 Task: Find connections with filter location Saint-Lô with filter topic #newyearwith filter profile language Spanish with filter current company Blue Dart with filter school Mar Ivanios College, Thiruvananthapuram with filter industry Think Tanks with filter service category Search Engine Marketing (SEM) with filter keywords title Translator
Action: Mouse moved to (266, 205)
Screenshot: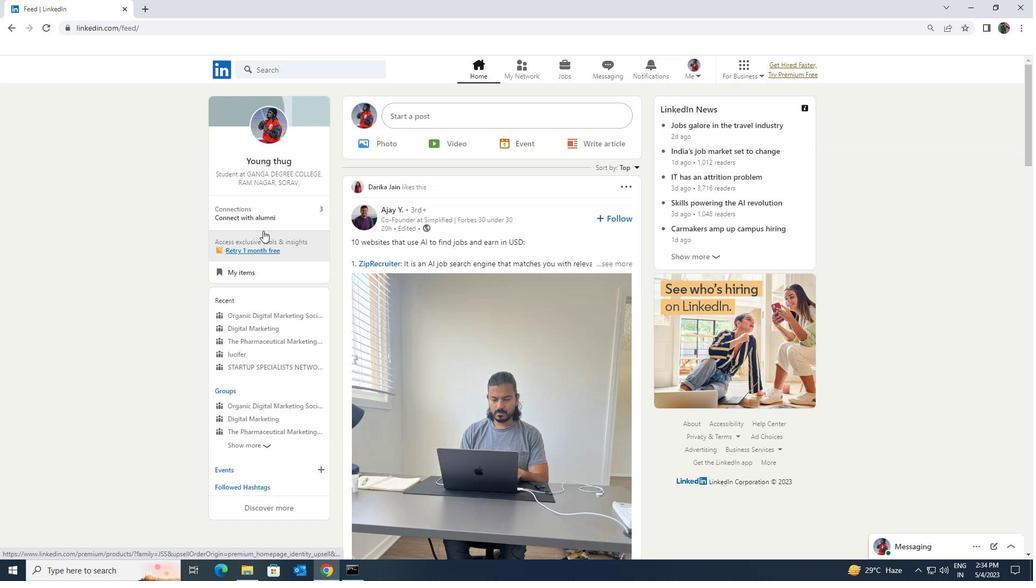
Action: Mouse pressed left at (266, 205)
Screenshot: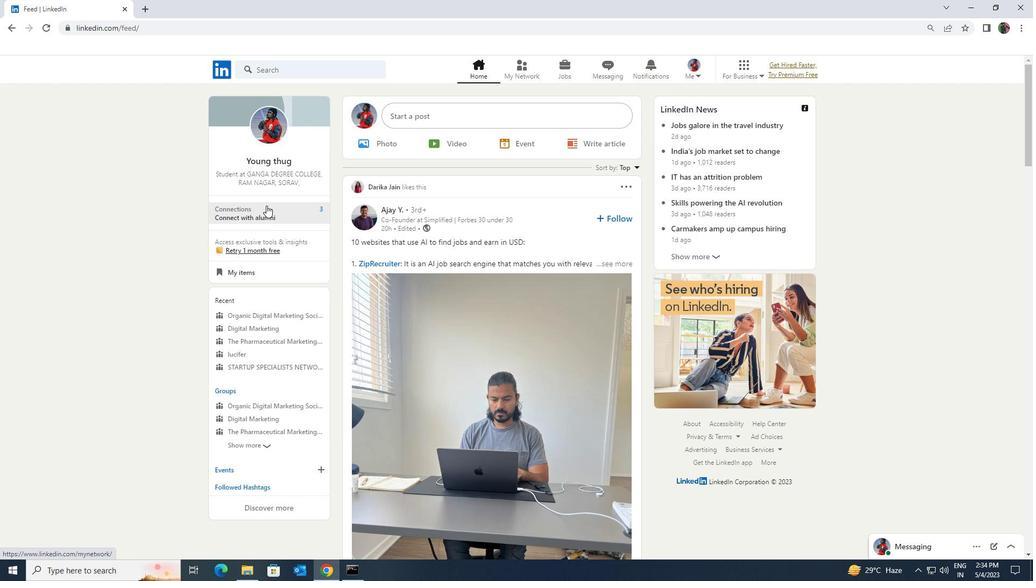 
Action: Mouse moved to (279, 131)
Screenshot: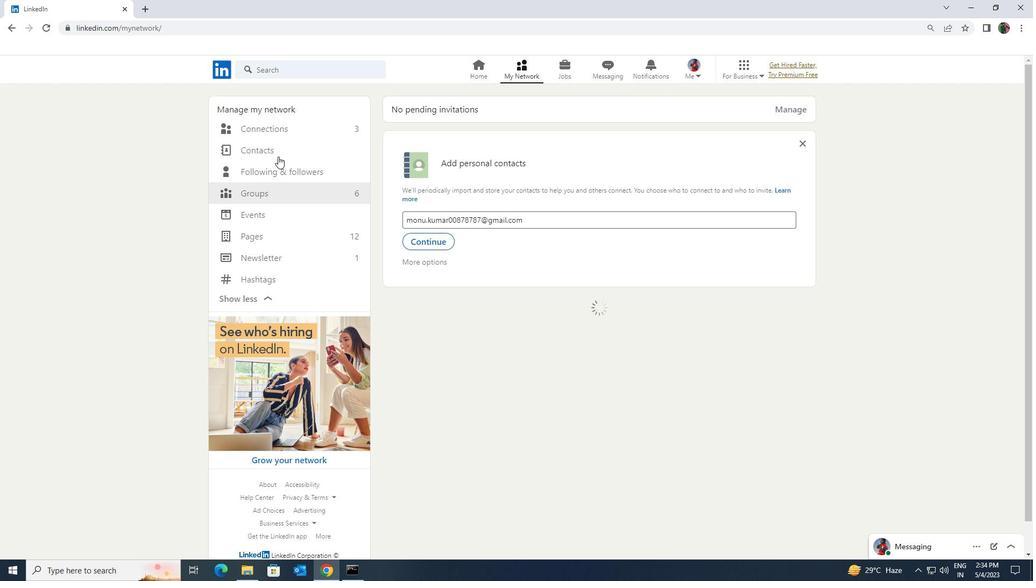
Action: Mouse pressed left at (279, 131)
Screenshot: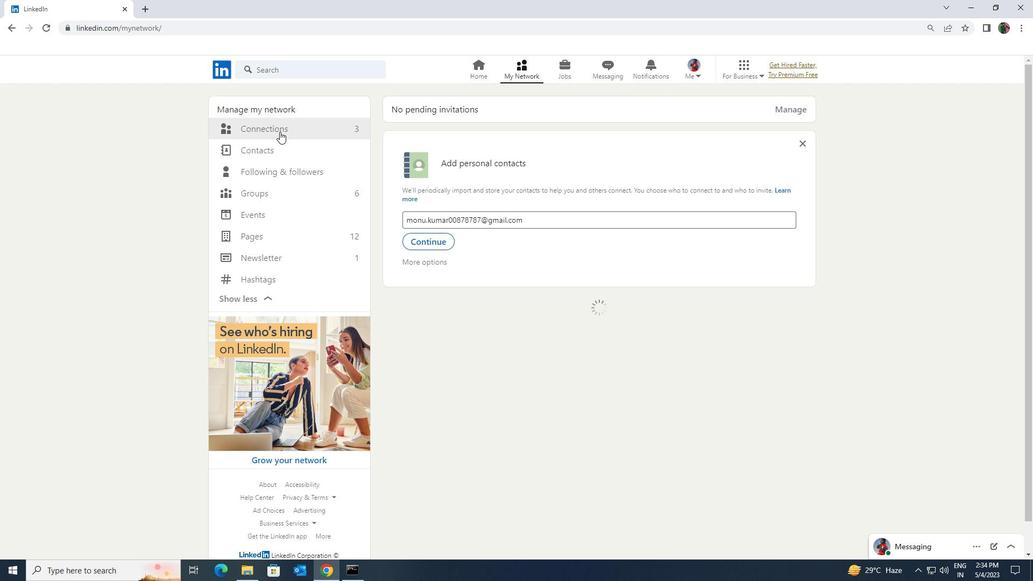 
Action: Mouse moved to (593, 129)
Screenshot: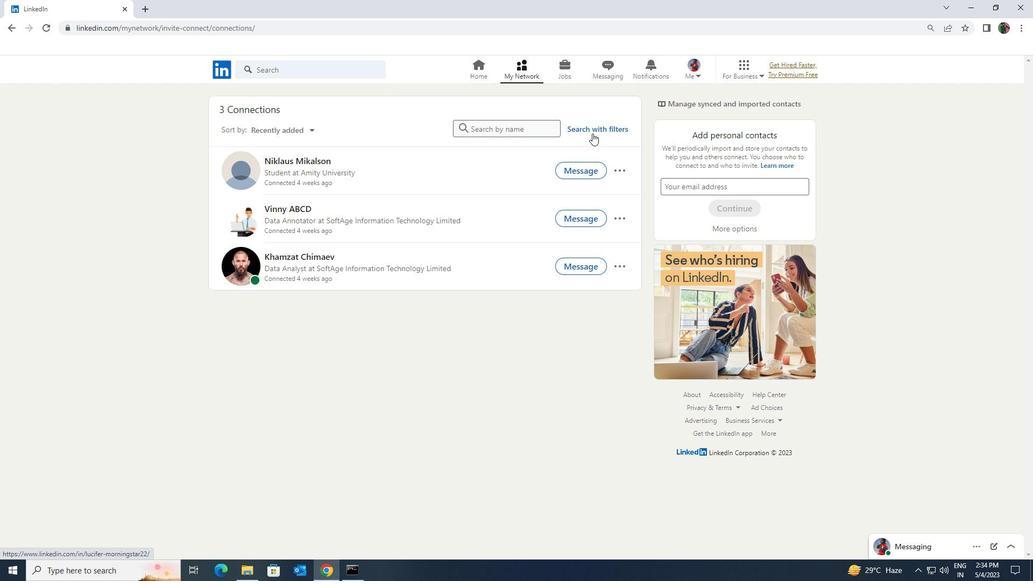 
Action: Mouse pressed left at (593, 129)
Screenshot: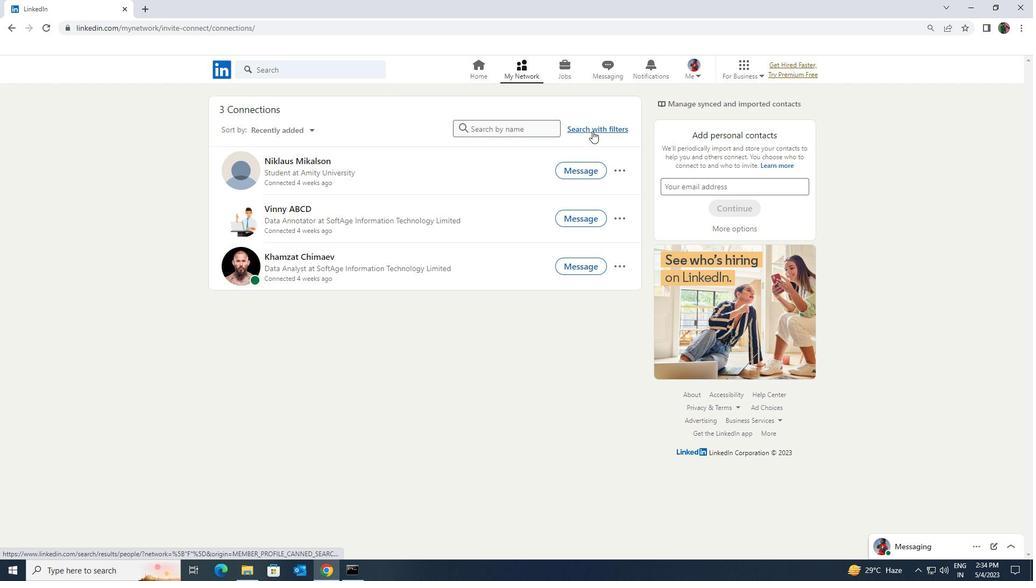 
Action: Mouse moved to (552, 100)
Screenshot: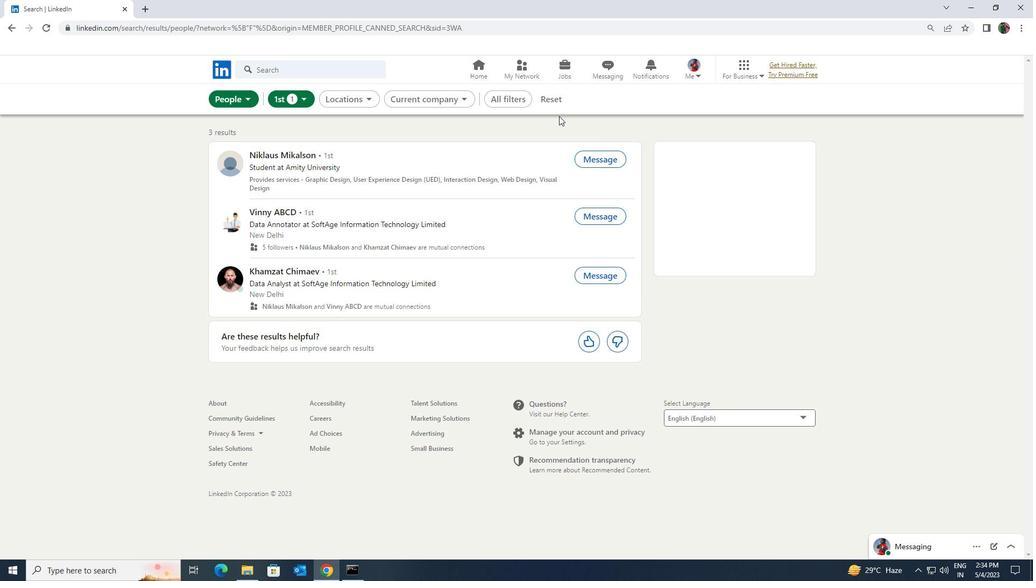 
Action: Mouse pressed left at (552, 100)
Screenshot: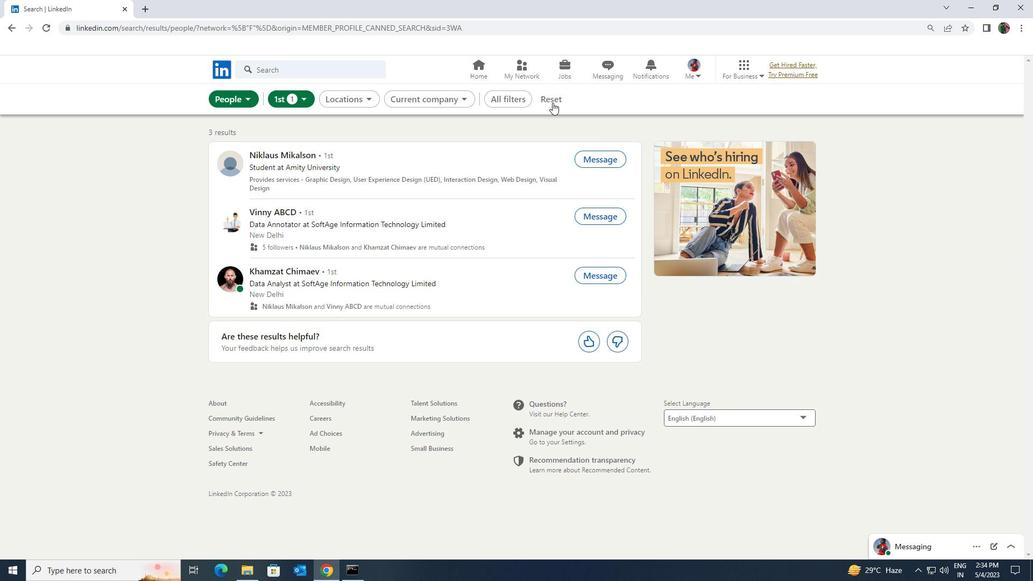 
Action: Mouse moved to (536, 97)
Screenshot: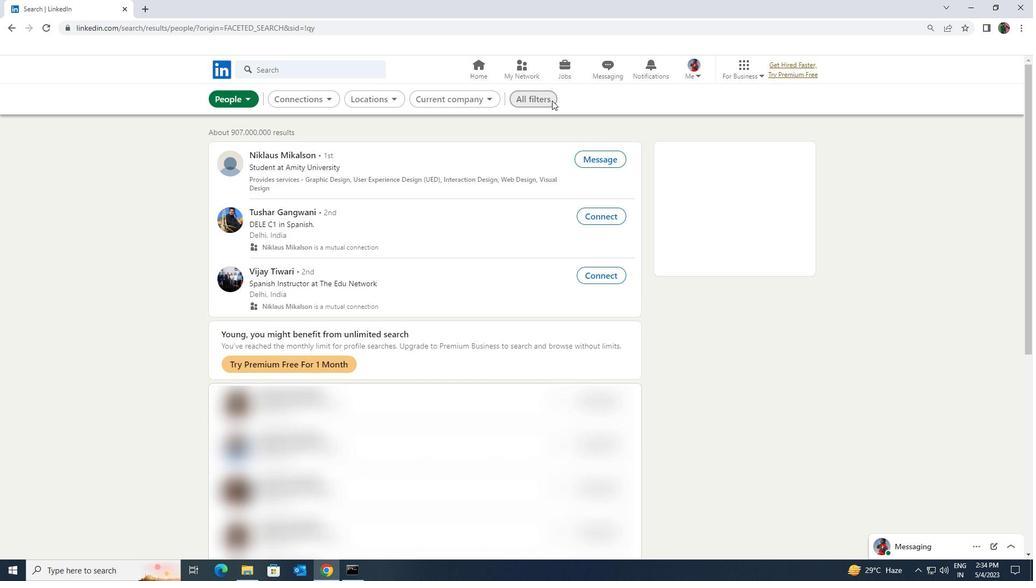 
Action: Mouse pressed left at (536, 97)
Screenshot: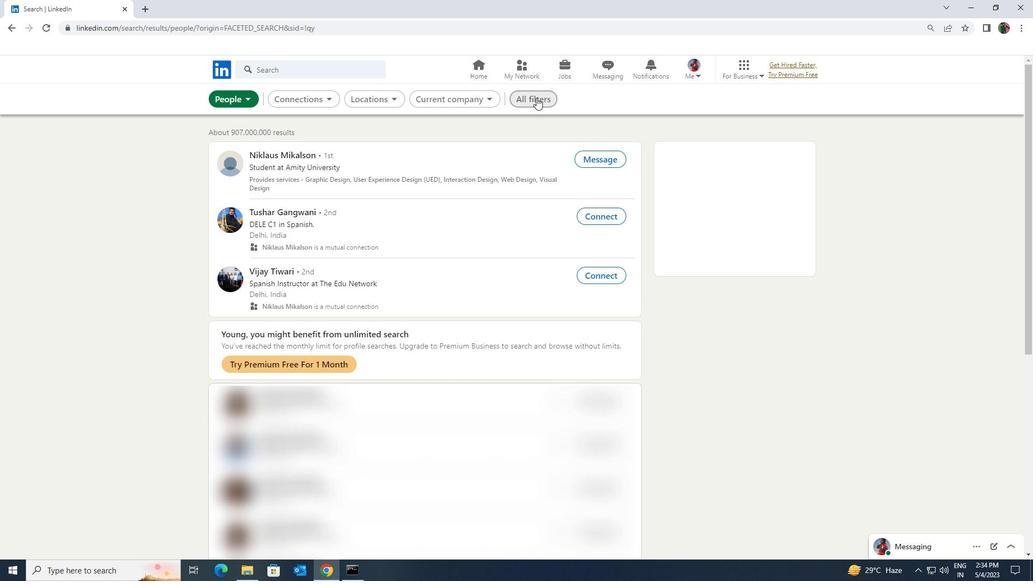 
Action: Mouse moved to (889, 430)
Screenshot: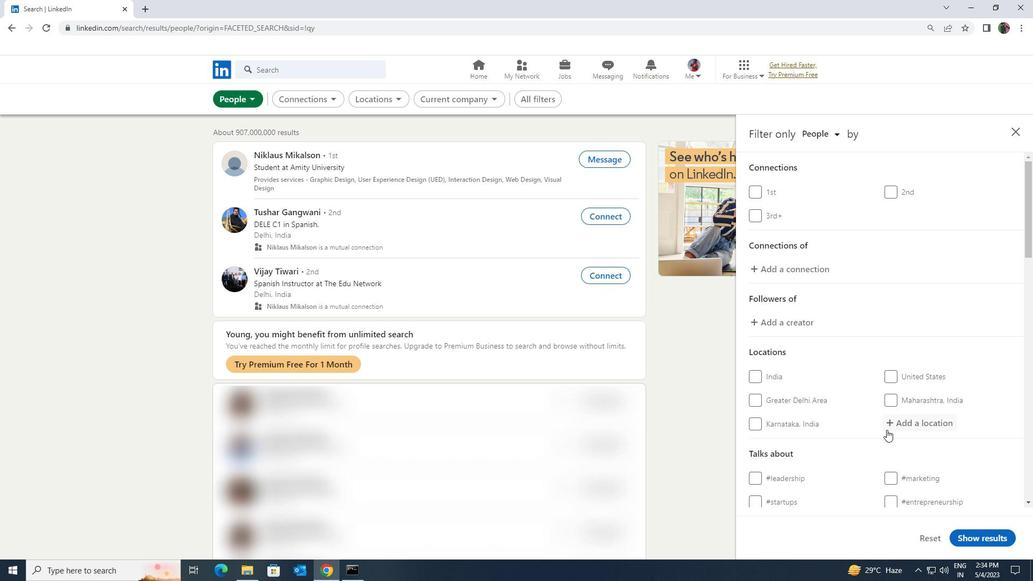 
Action: Mouse pressed left at (889, 430)
Screenshot: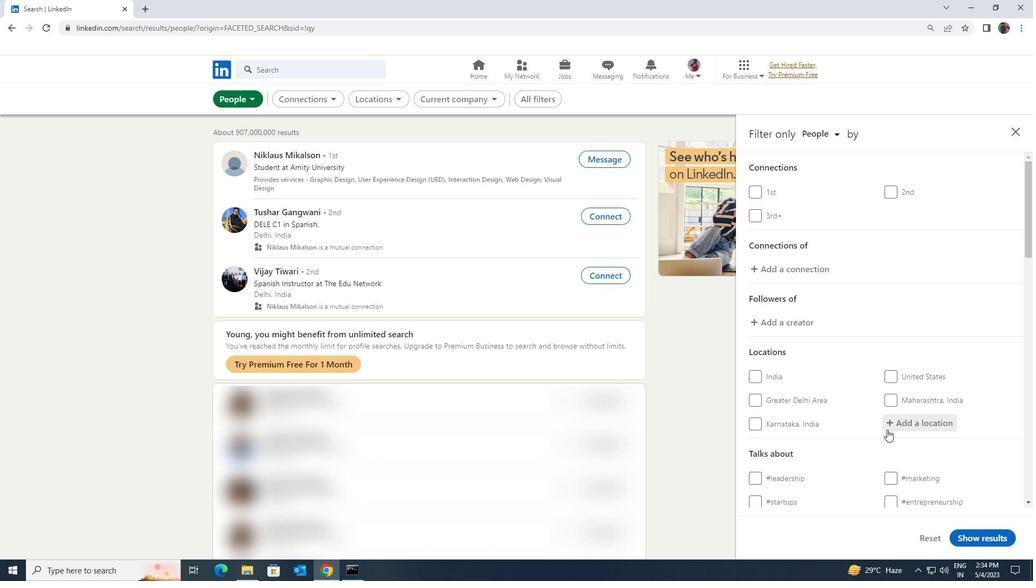 
Action: Mouse moved to (889, 430)
Screenshot: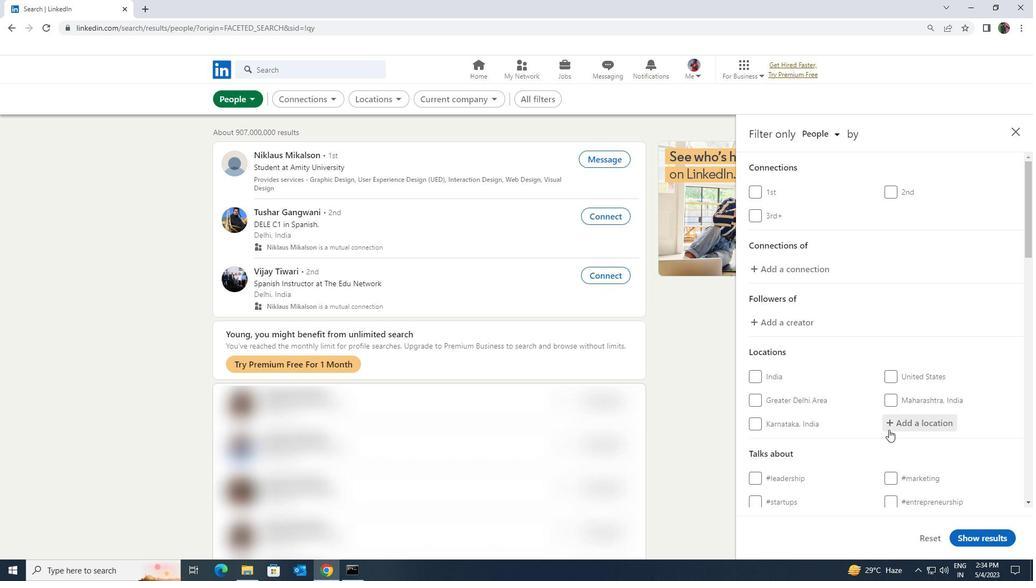 
Action: Key pressed <Key.shift>SAINT<Key.space><Key.shift>LO
Screenshot: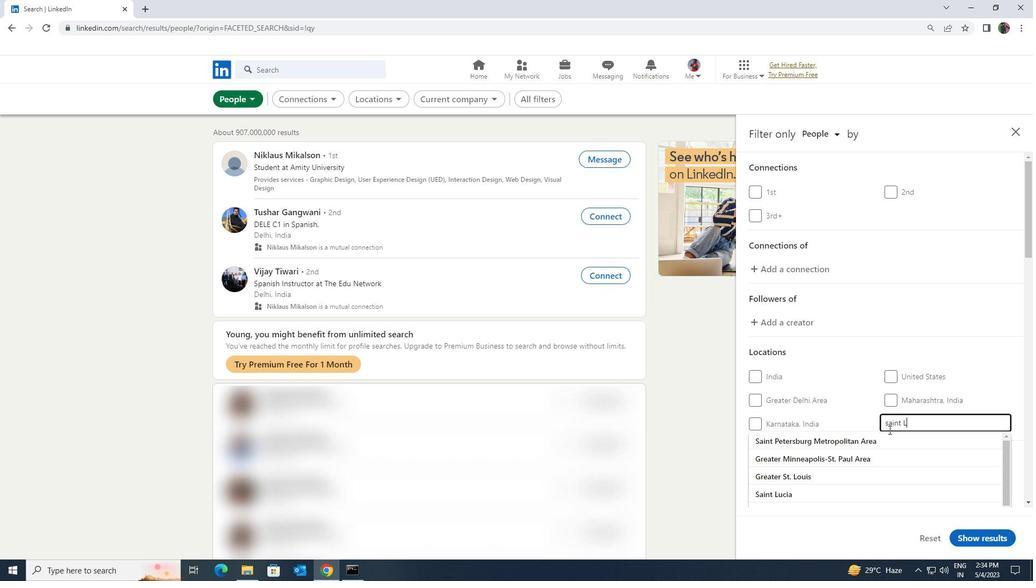 
Action: Mouse moved to (882, 447)
Screenshot: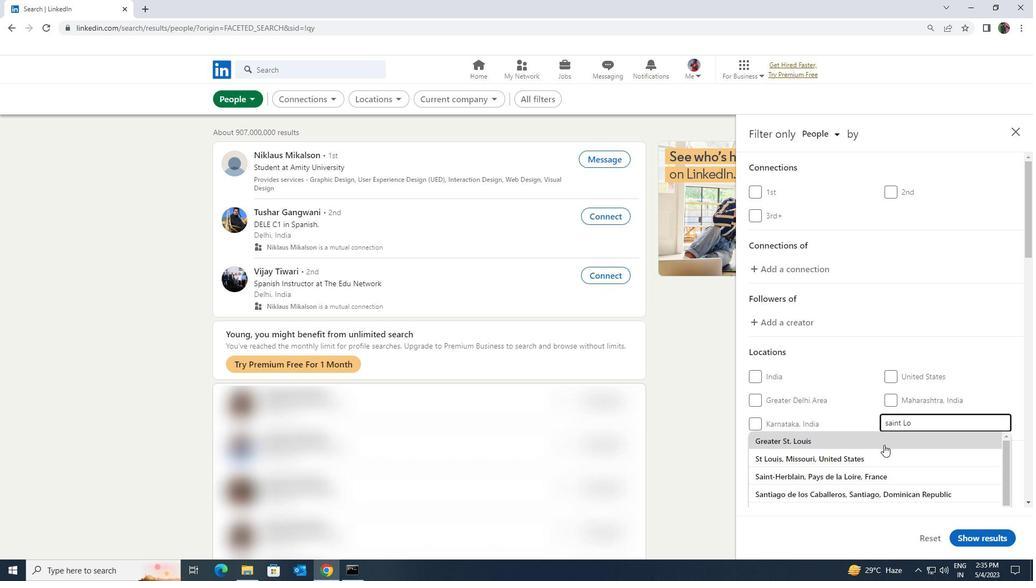 
Action: Mouse pressed left at (882, 447)
Screenshot: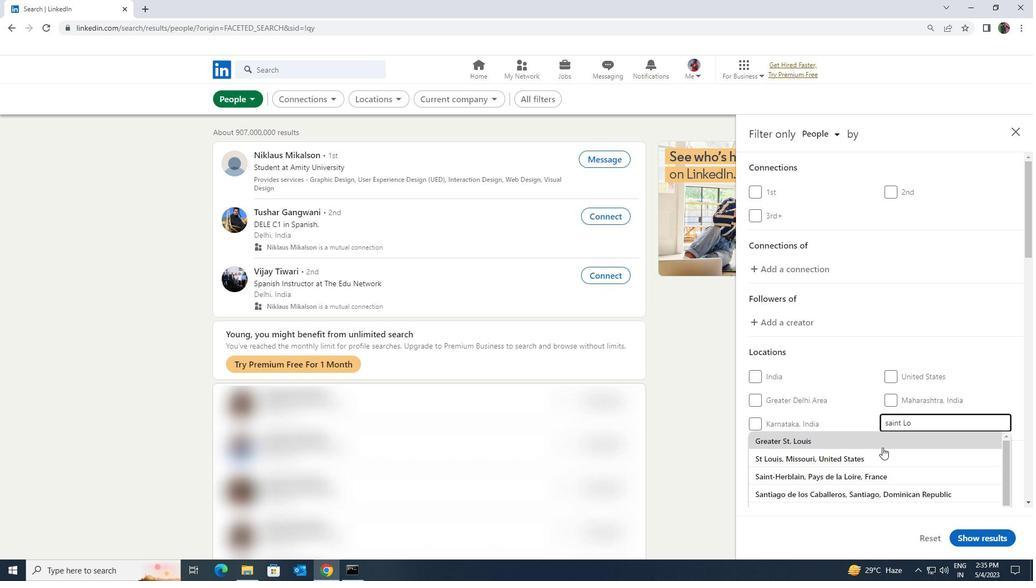 
Action: Mouse moved to (882, 446)
Screenshot: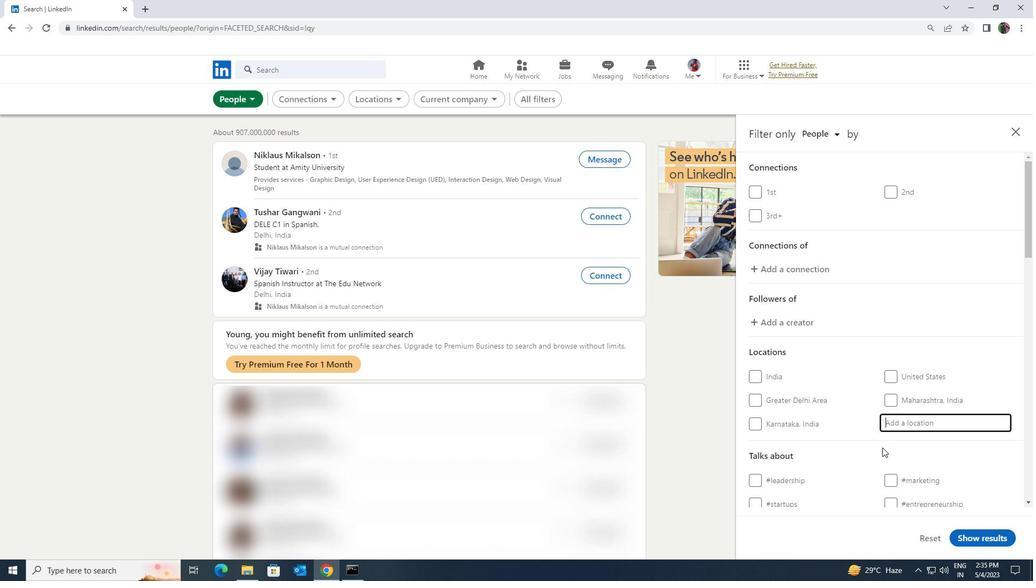 
Action: Mouse scrolled (882, 446) with delta (0, 0)
Screenshot: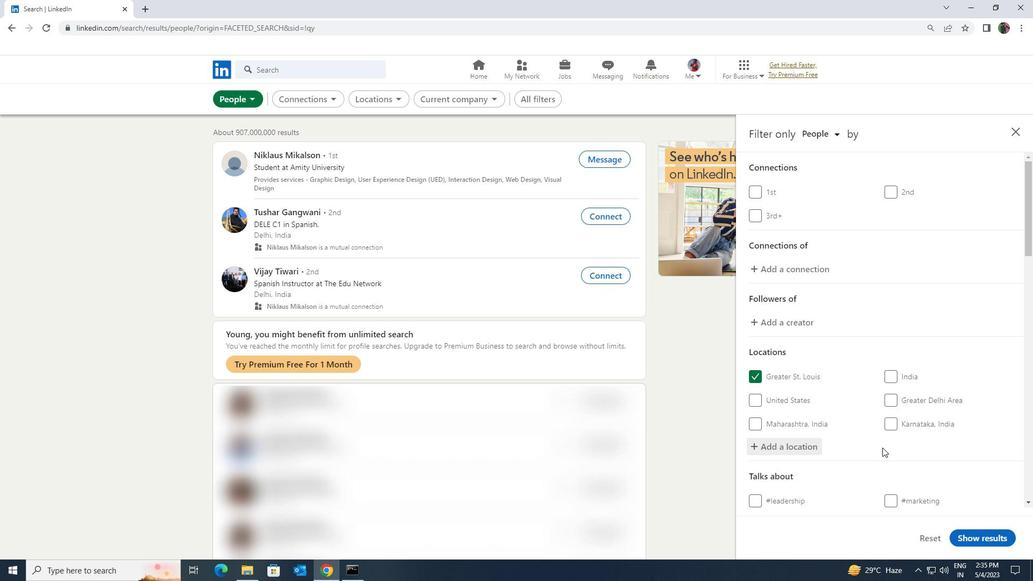 
Action: Mouse scrolled (882, 446) with delta (0, 0)
Screenshot: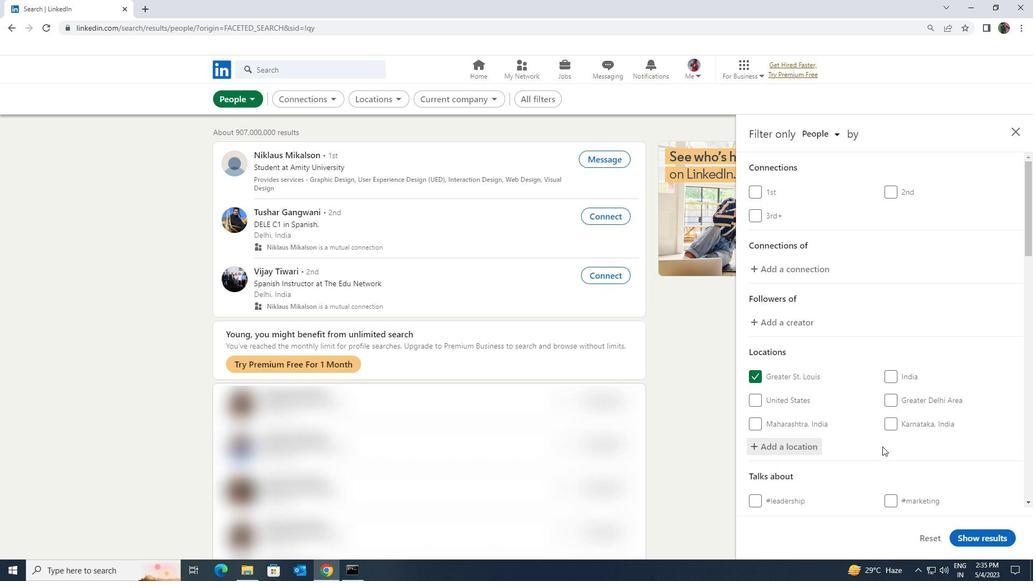 
Action: Mouse moved to (892, 434)
Screenshot: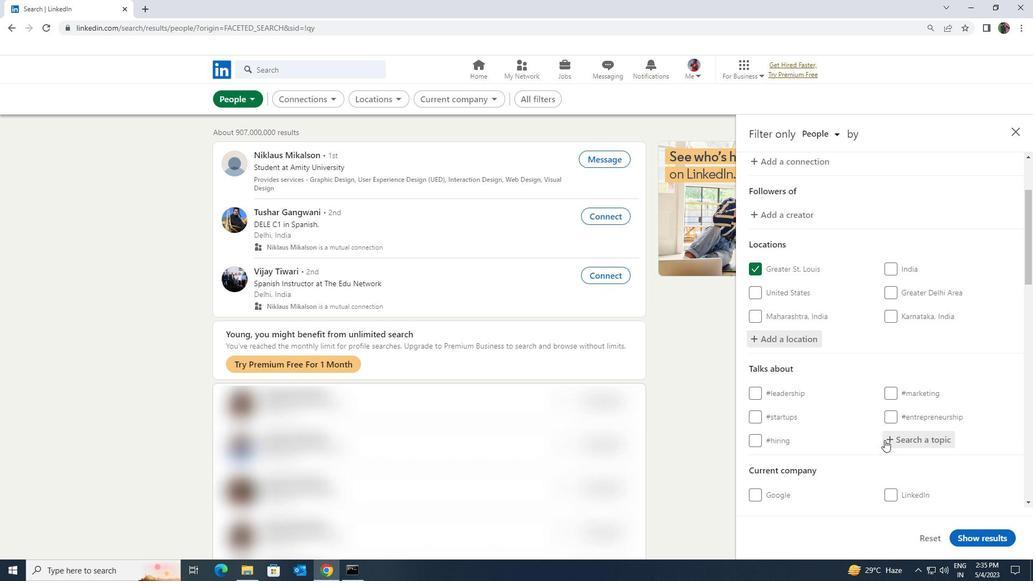 
Action: Mouse pressed left at (892, 434)
Screenshot: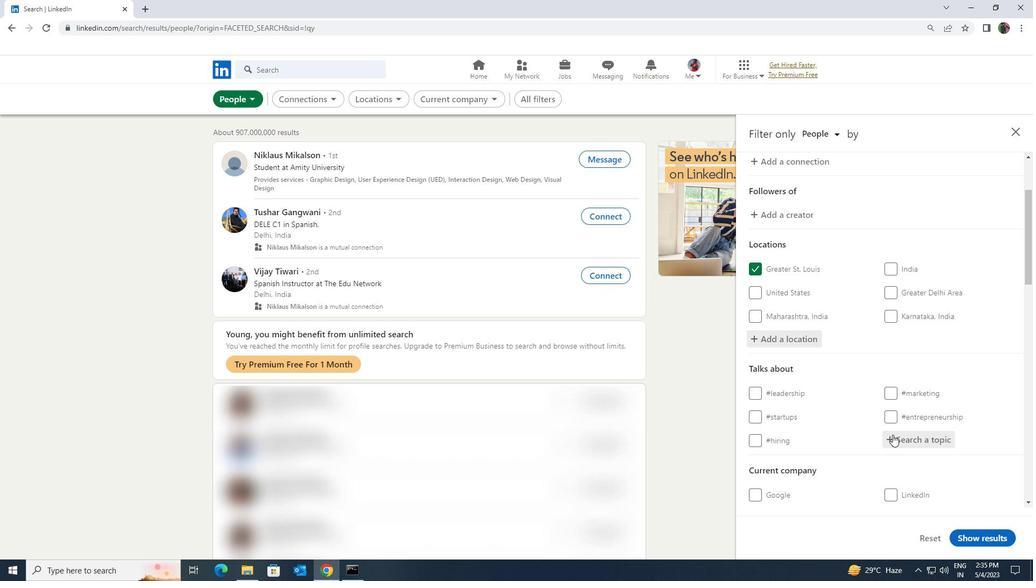 
Action: Key pressed <Key.shift>NEWYEAR
Screenshot: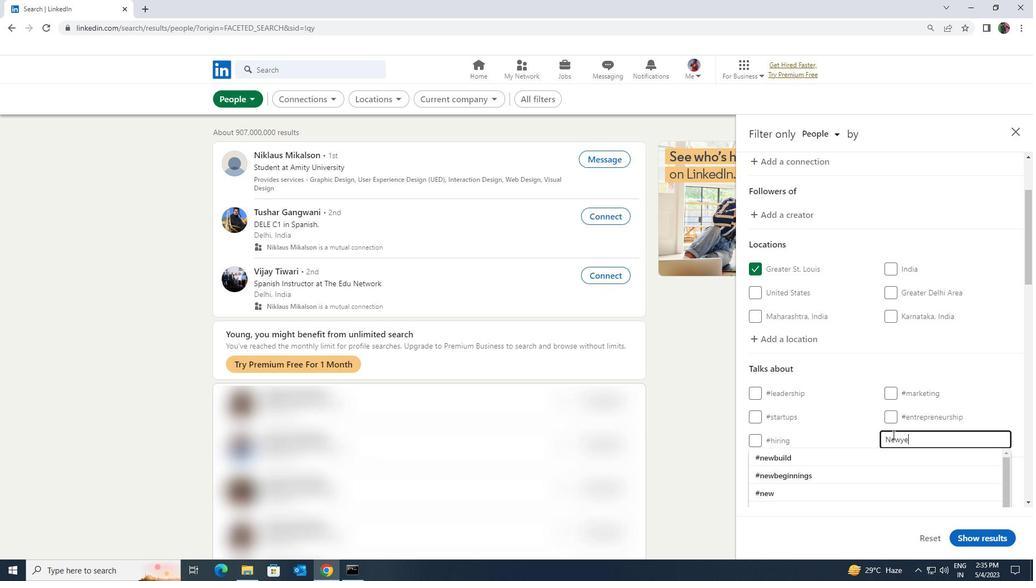 
Action: Mouse moved to (871, 467)
Screenshot: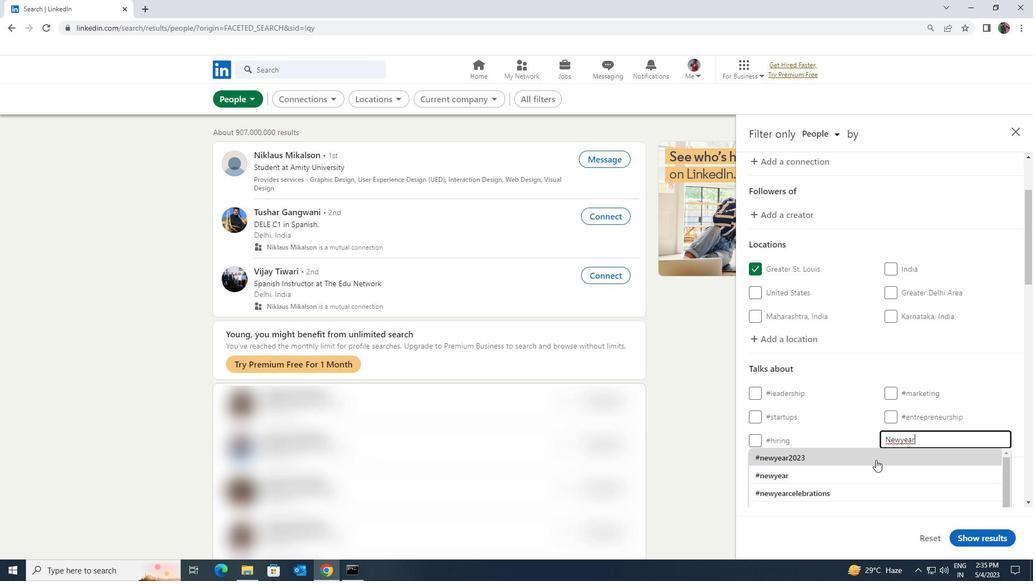 
Action: Mouse pressed left at (871, 467)
Screenshot: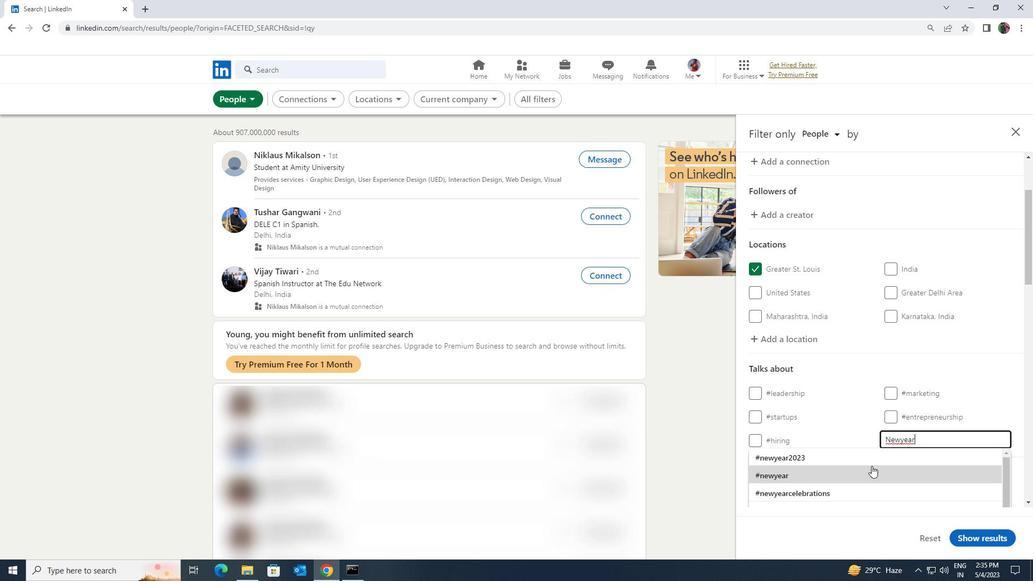 
Action: Mouse scrolled (871, 466) with delta (0, 0)
Screenshot: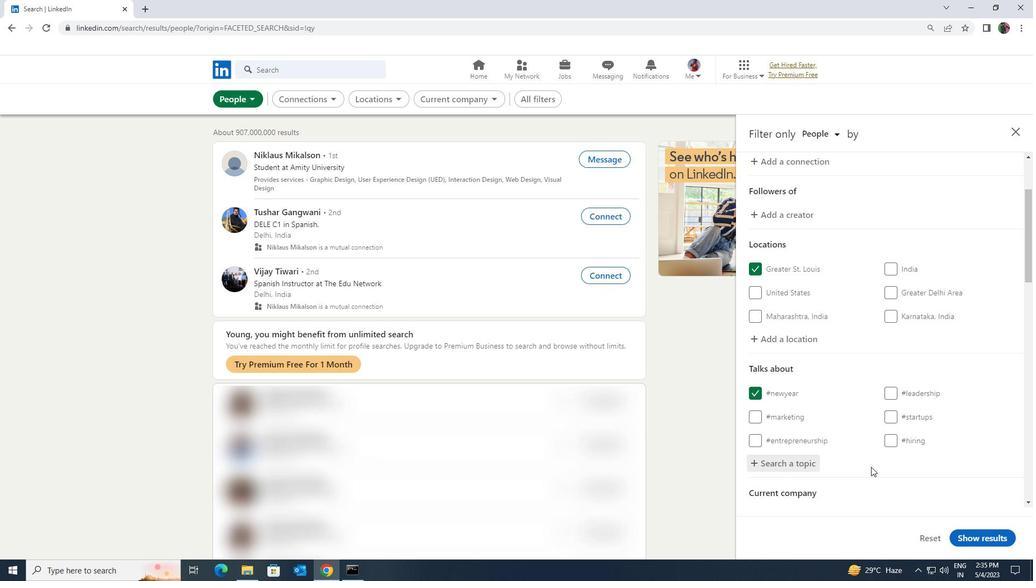 
Action: Mouse scrolled (871, 466) with delta (0, 0)
Screenshot: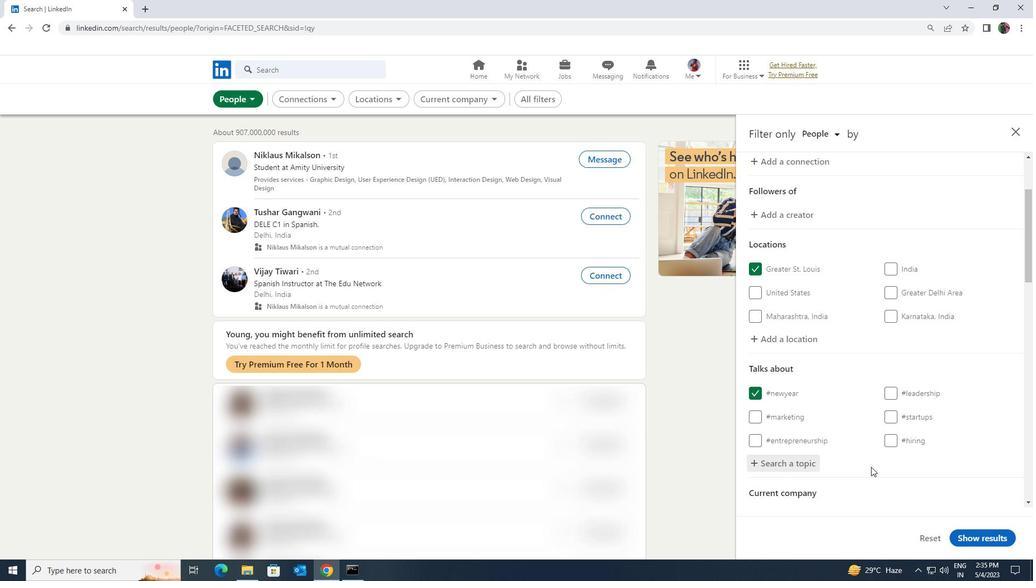 
Action: Mouse scrolled (871, 466) with delta (0, 0)
Screenshot: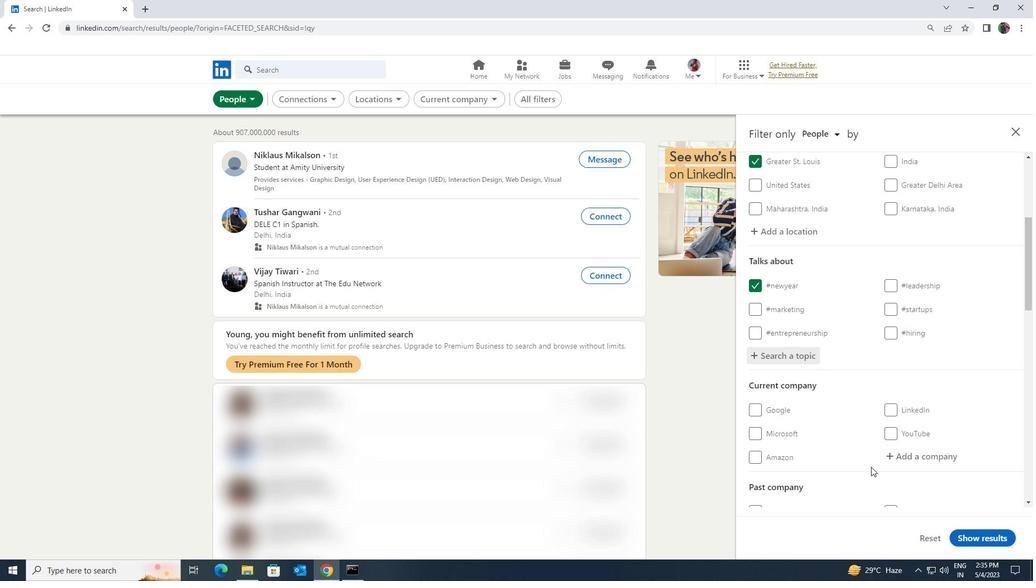
Action: Mouse scrolled (871, 466) with delta (0, 0)
Screenshot: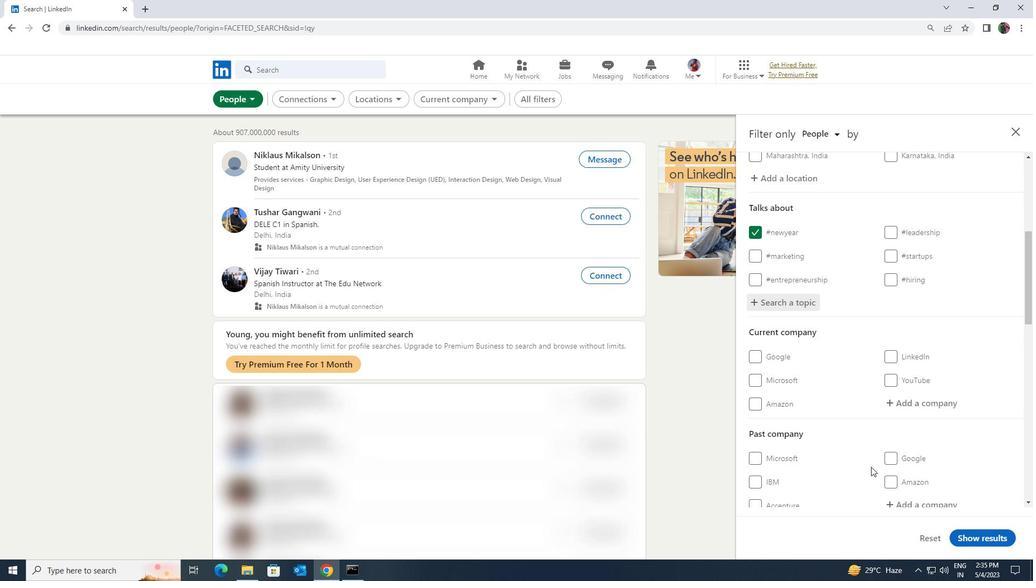 
Action: Mouse scrolled (871, 466) with delta (0, 0)
Screenshot: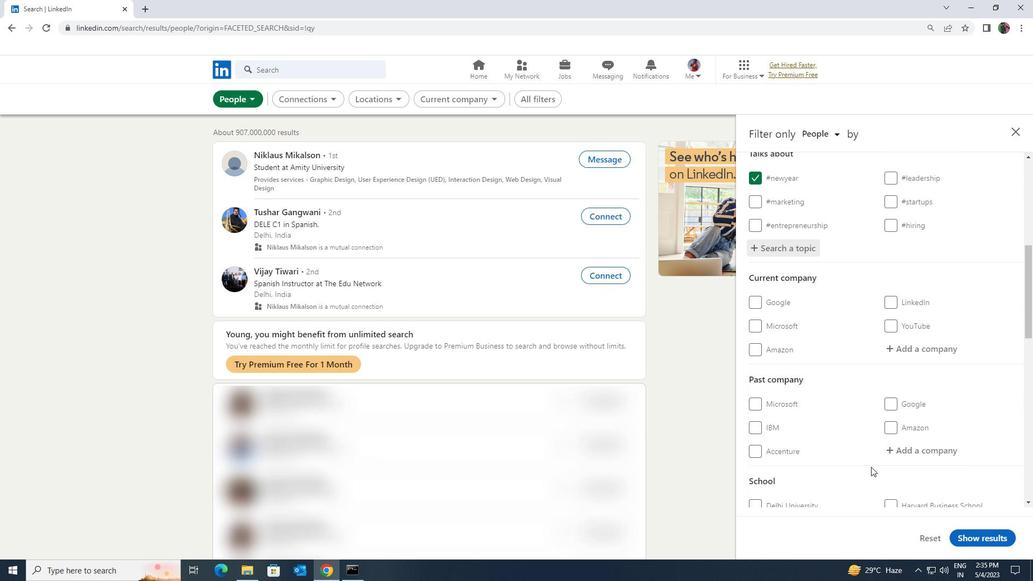 
Action: Mouse scrolled (871, 466) with delta (0, 0)
Screenshot: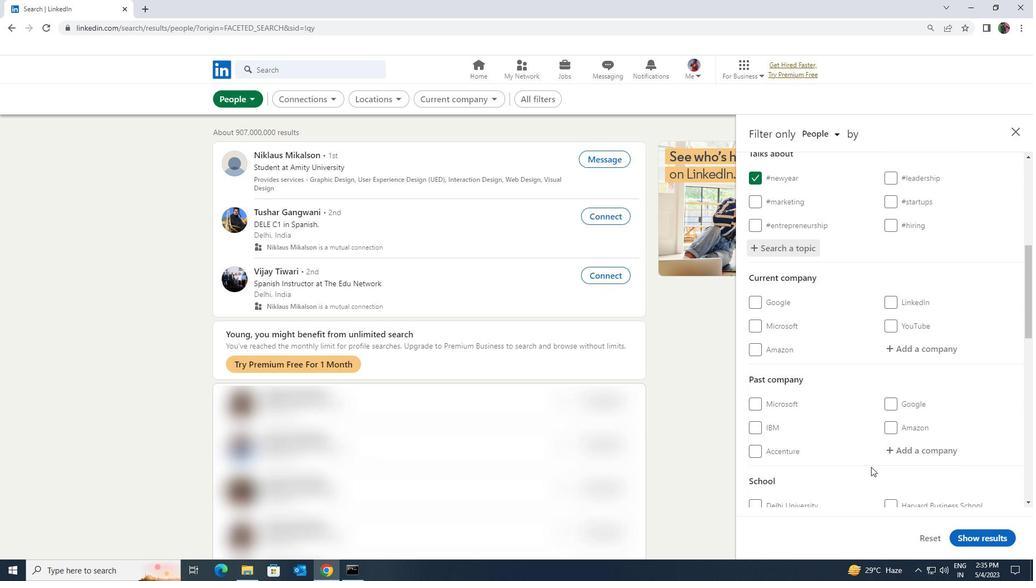 
Action: Mouse scrolled (871, 466) with delta (0, 0)
Screenshot: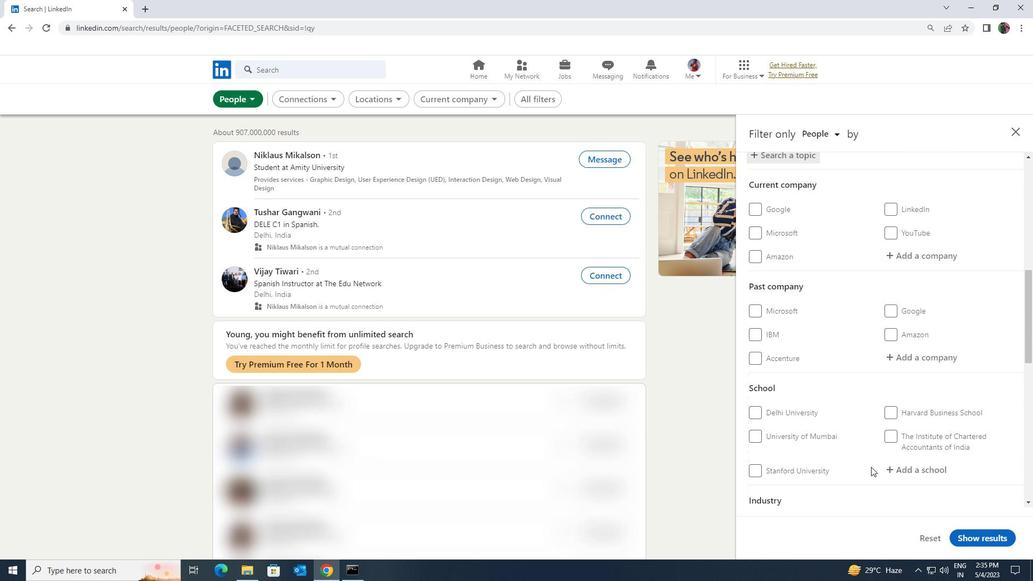 
Action: Mouse scrolled (871, 466) with delta (0, 0)
Screenshot: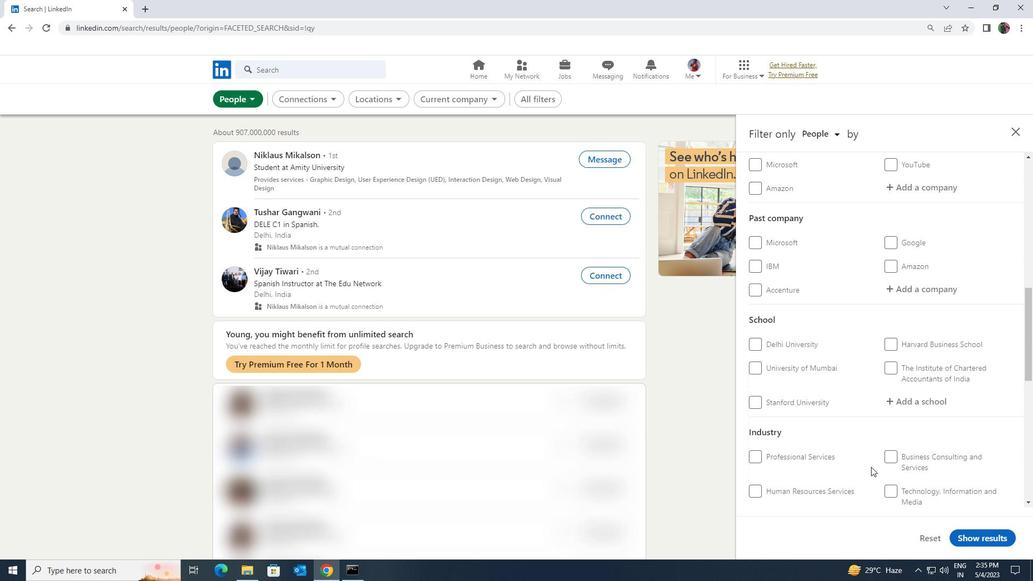 
Action: Mouse scrolled (871, 466) with delta (0, 0)
Screenshot: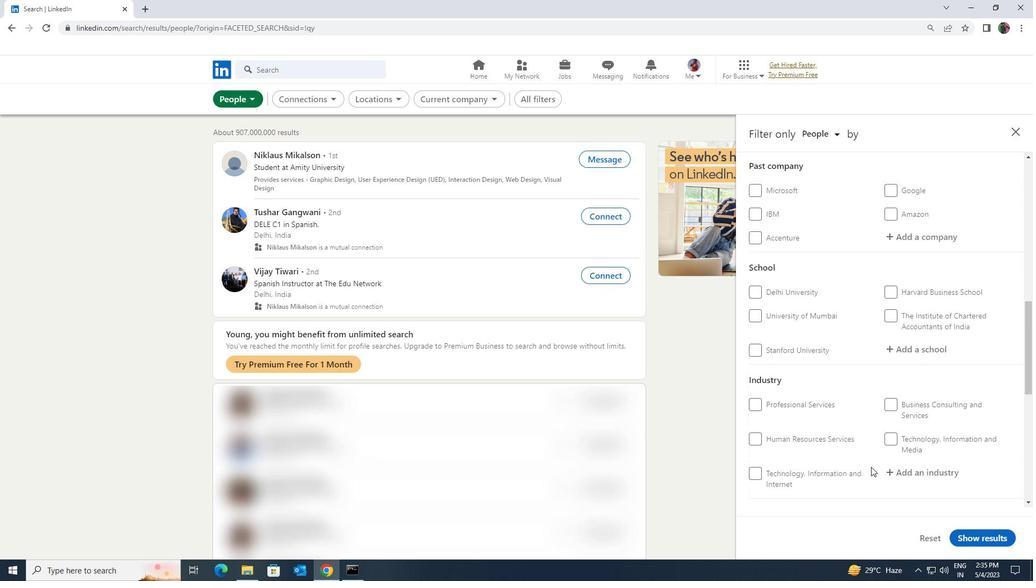 
Action: Mouse scrolled (871, 466) with delta (0, 0)
Screenshot: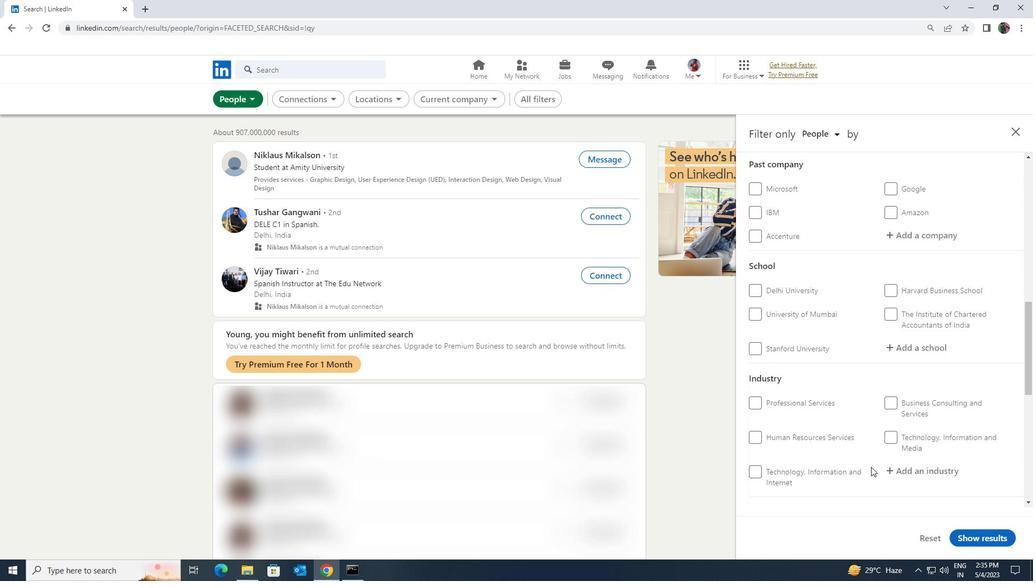
Action: Mouse scrolled (871, 466) with delta (0, 0)
Screenshot: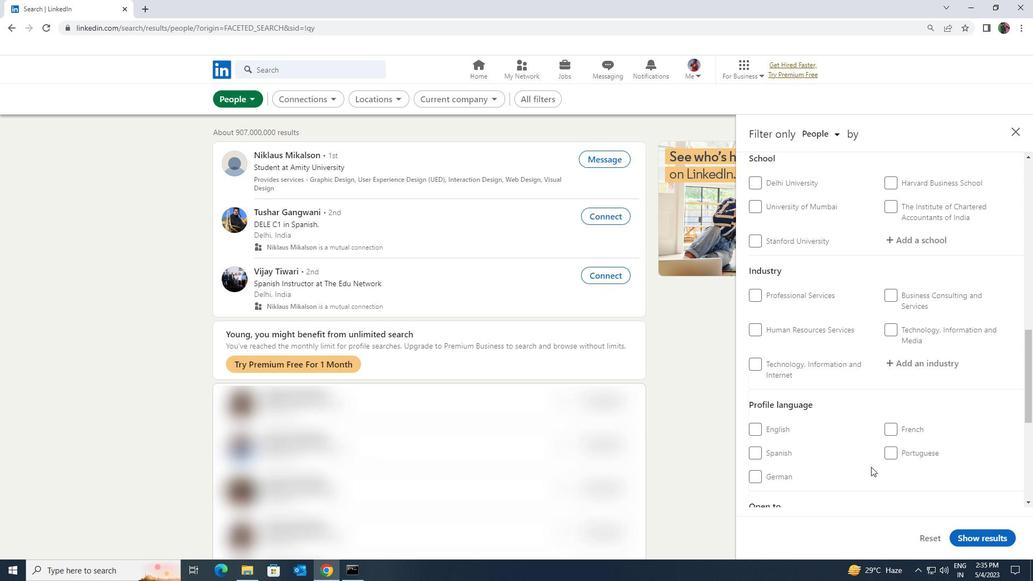 
Action: Mouse moved to (751, 403)
Screenshot: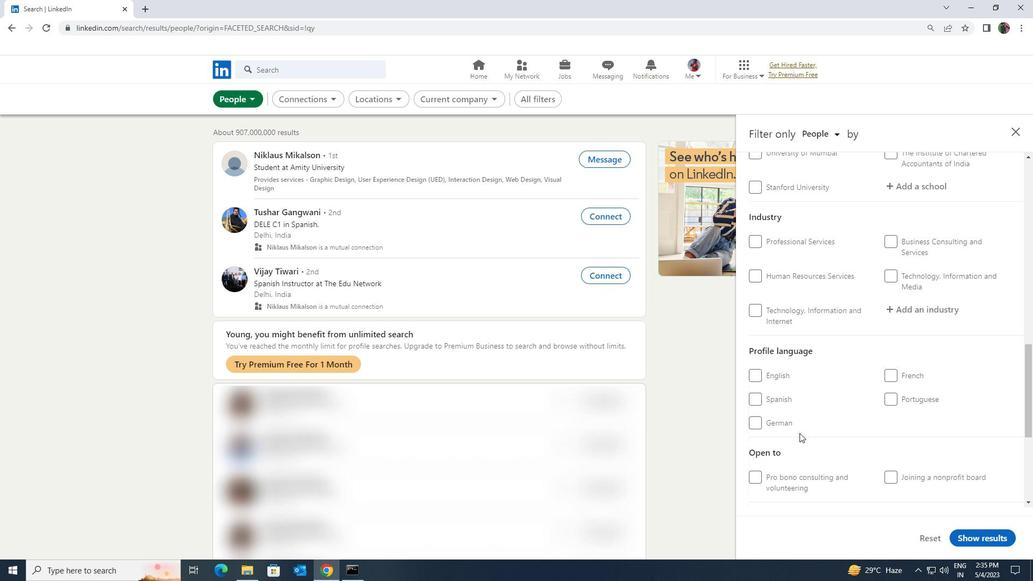 
Action: Mouse pressed left at (751, 403)
Screenshot: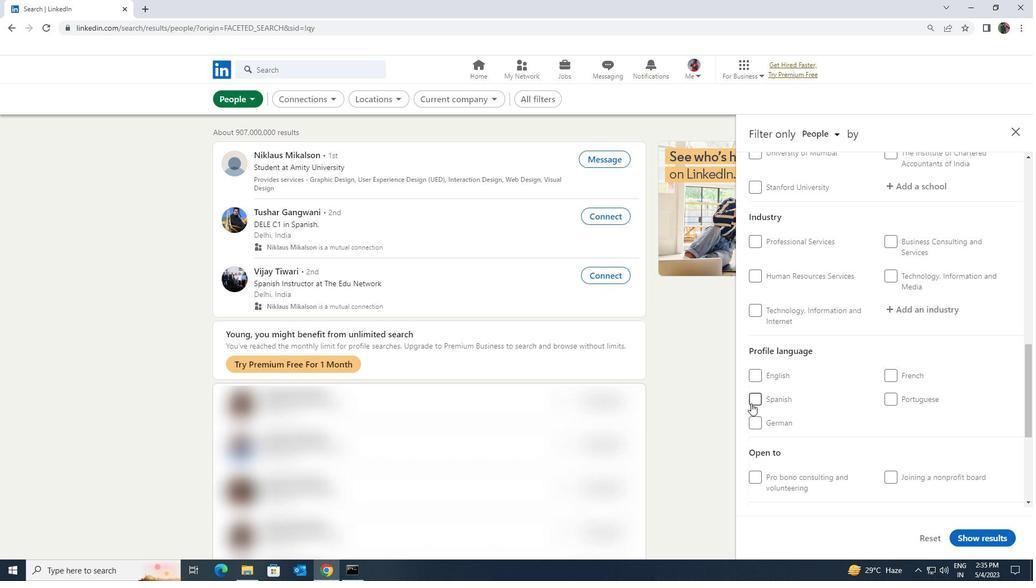 
Action: Mouse moved to (824, 401)
Screenshot: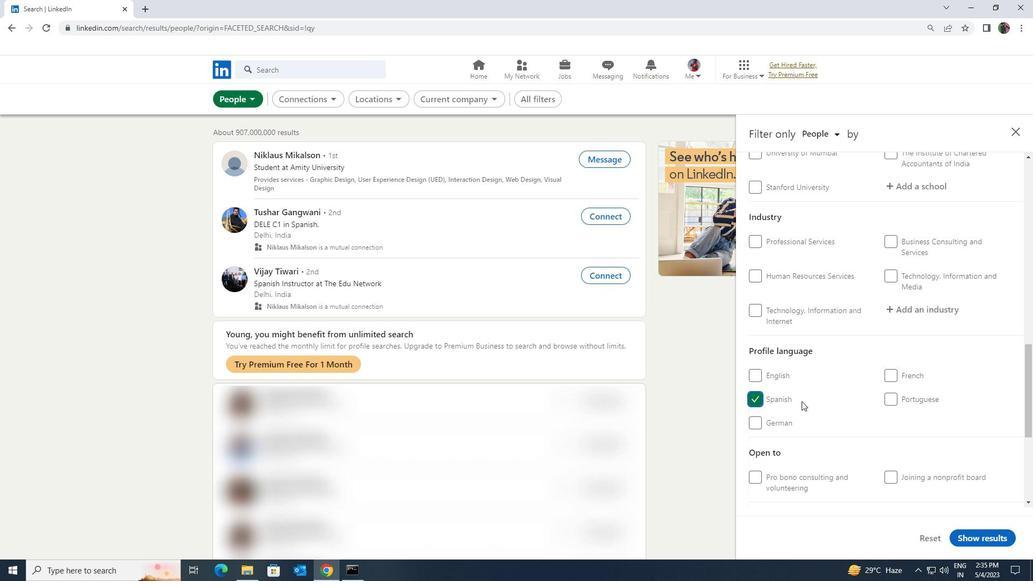 
Action: Mouse scrolled (824, 402) with delta (0, 0)
Screenshot: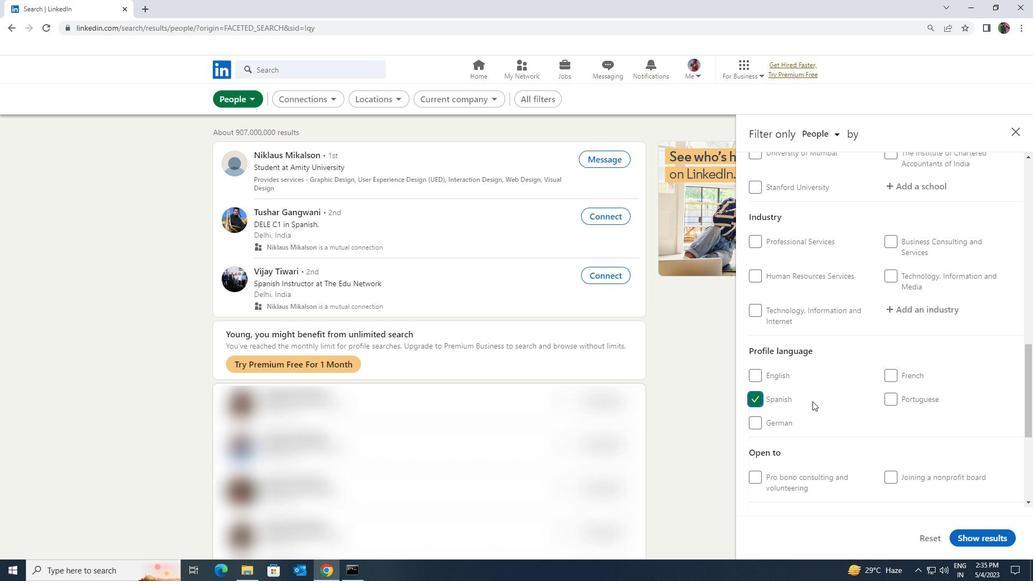 
Action: Mouse moved to (825, 402)
Screenshot: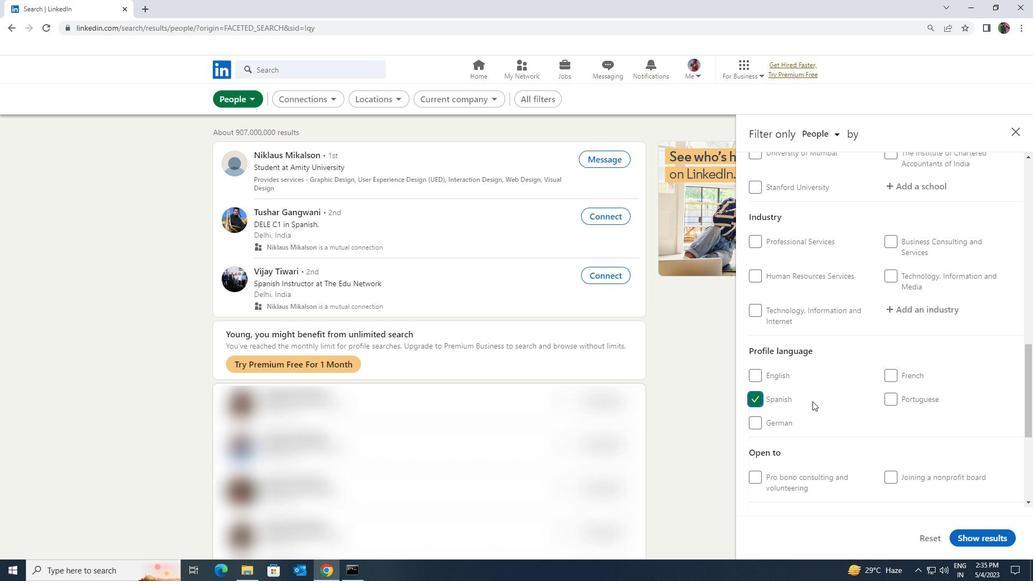 
Action: Mouse scrolled (825, 402) with delta (0, 0)
Screenshot: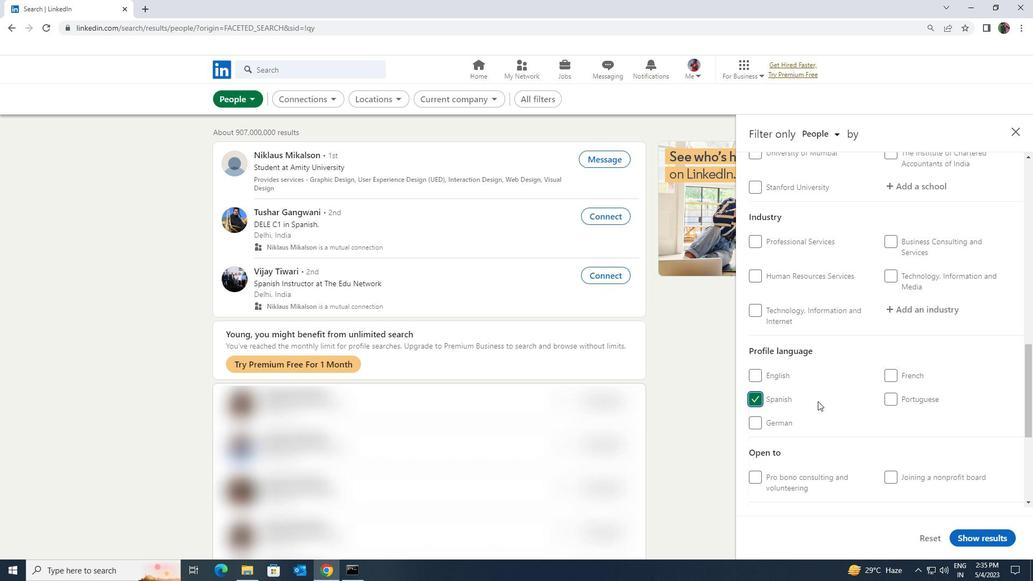 
Action: Mouse scrolled (825, 402) with delta (0, 0)
Screenshot: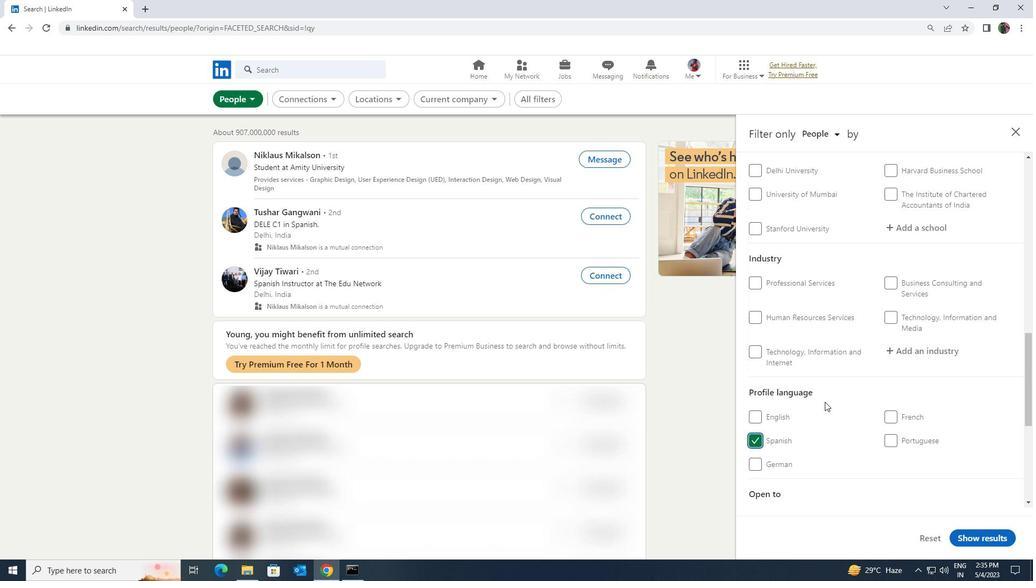 
Action: Mouse scrolled (825, 402) with delta (0, 0)
Screenshot: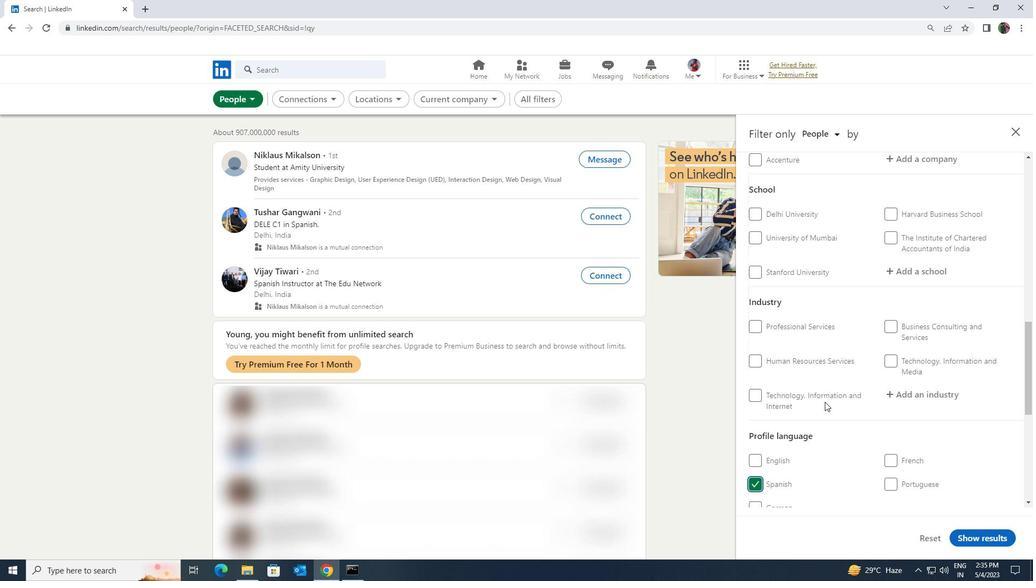 
Action: Mouse moved to (825, 402)
Screenshot: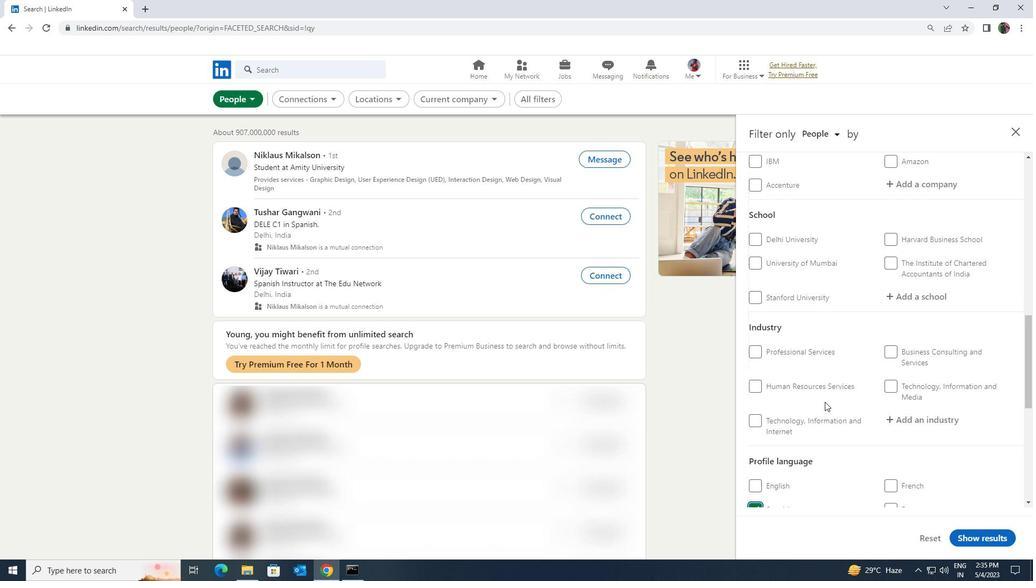 
Action: Mouse scrolled (825, 402) with delta (0, 0)
Screenshot: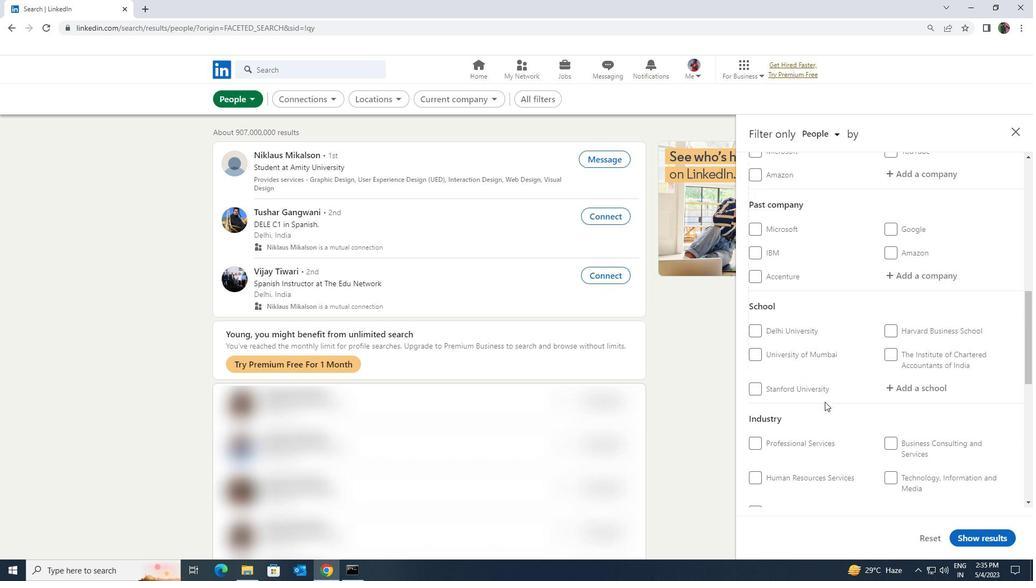 
Action: Mouse moved to (825, 402)
Screenshot: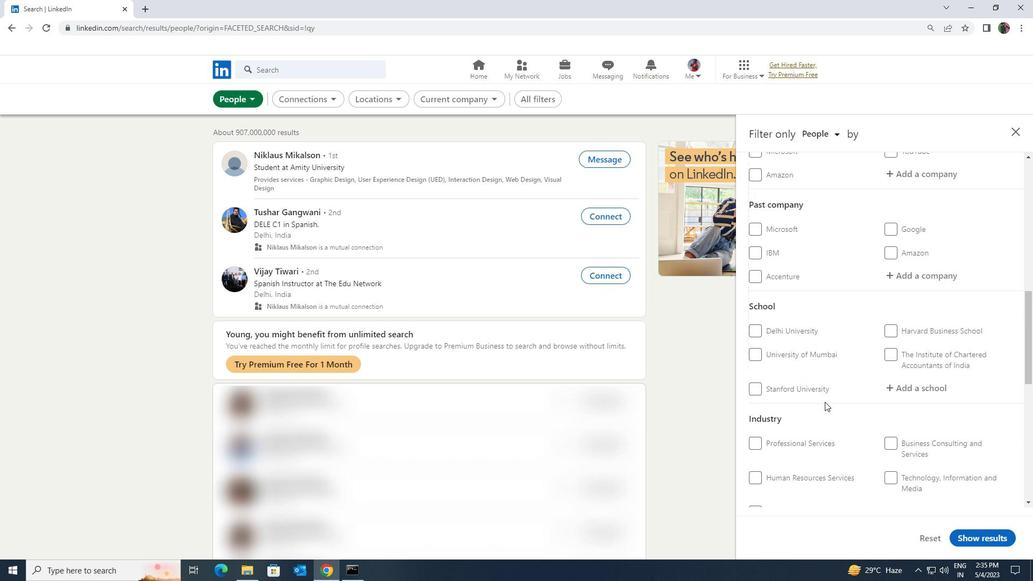 
Action: Mouse scrolled (825, 402) with delta (0, 0)
Screenshot: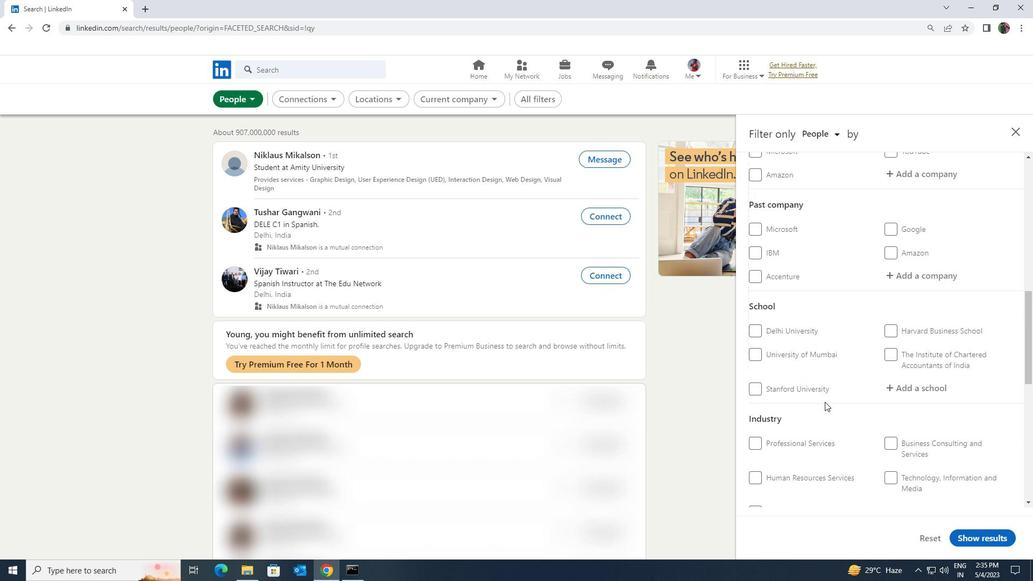 
Action: Mouse scrolled (825, 402) with delta (0, 0)
Screenshot: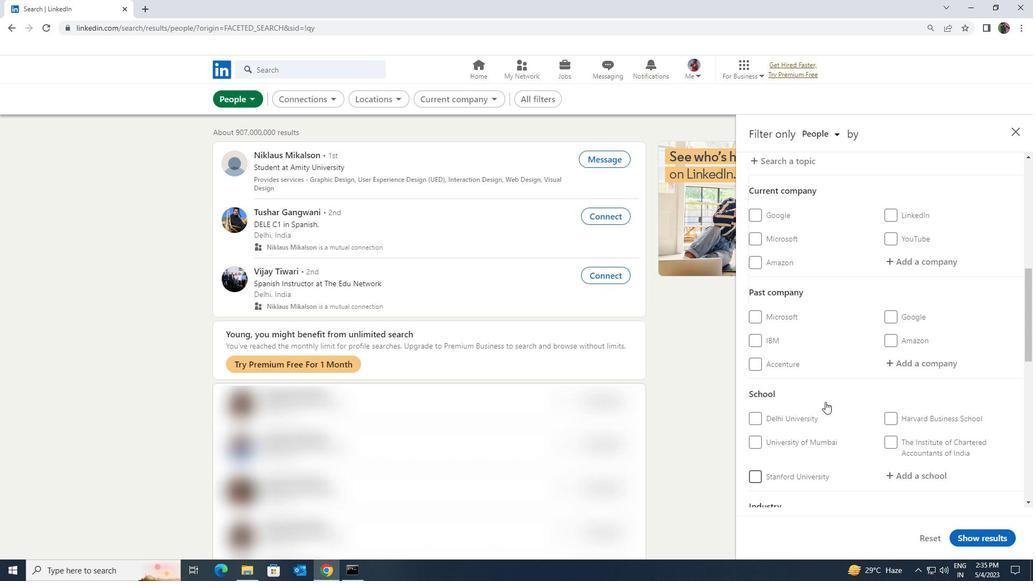 
Action: Mouse scrolled (825, 402) with delta (0, 0)
Screenshot: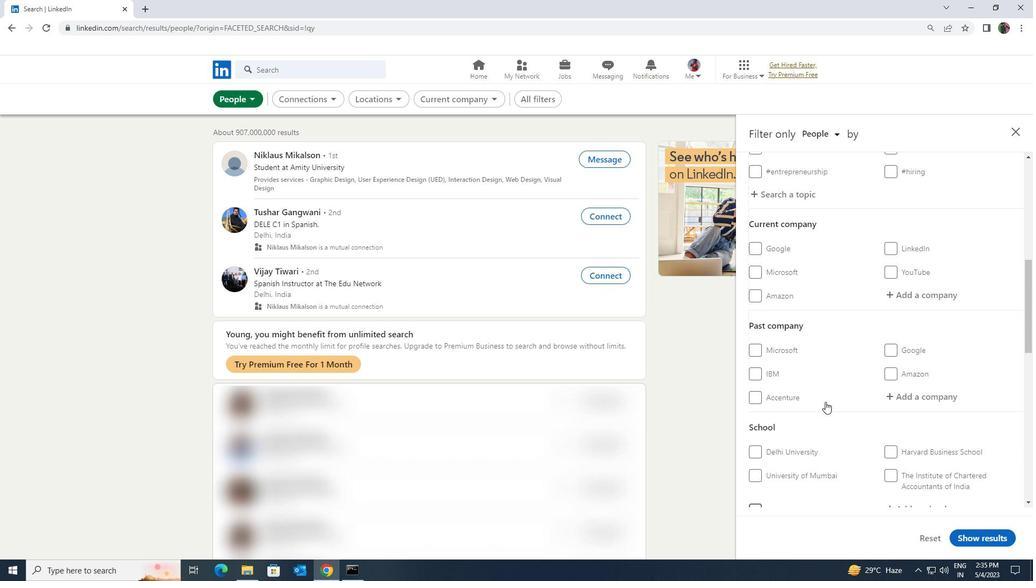 
Action: Mouse moved to (895, 409)
Screenshot: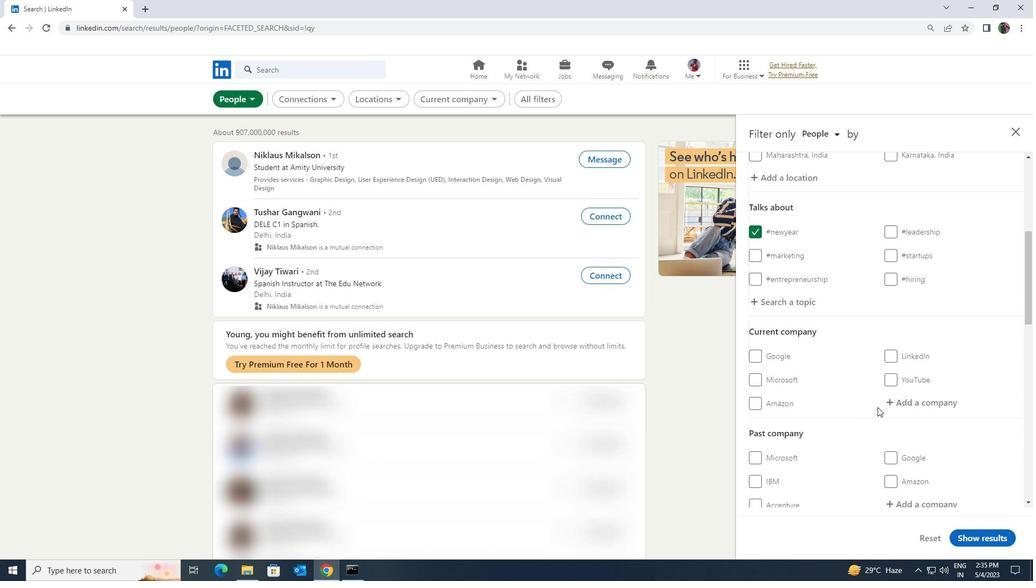 
Action: Mouse pressed left at (895, 409)
Screenshot: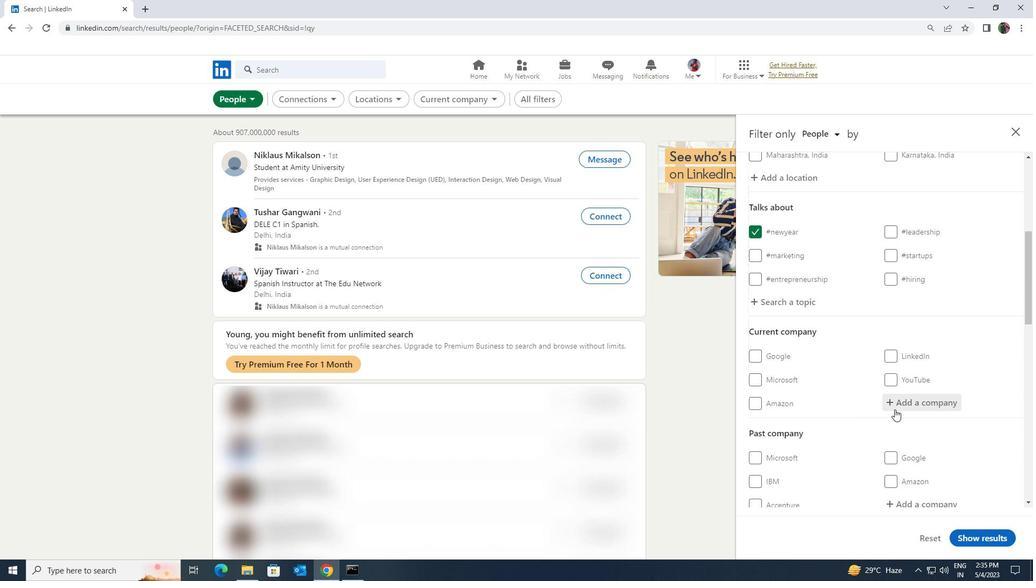 
Action: Key pressed <Key.shift><Key.shift><Key.shift><Key.shift><Key.shift><Key.shift>BLUEDART
Screenshot: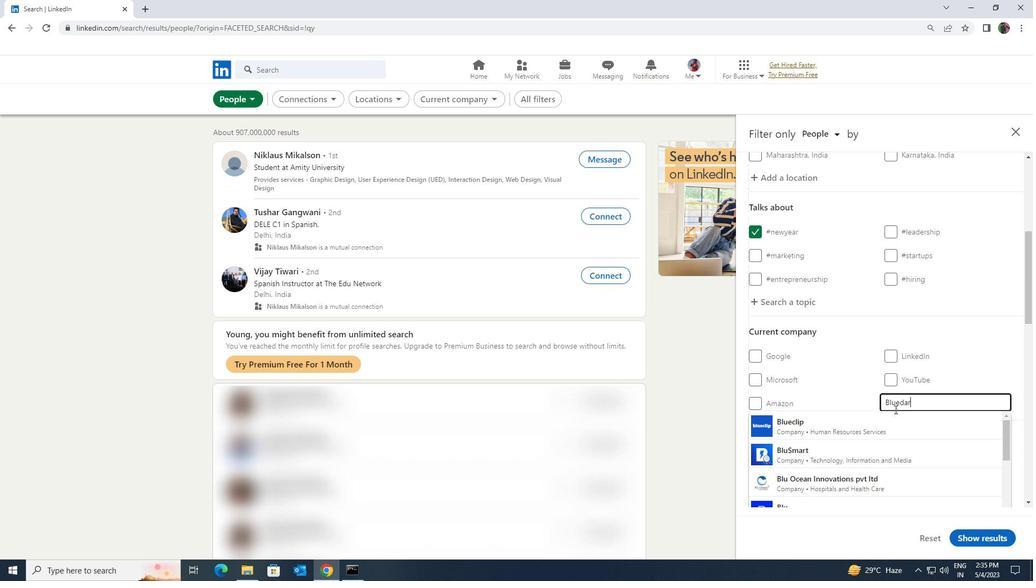 
Action: Mouse moved to (878, 429)
Screenshot: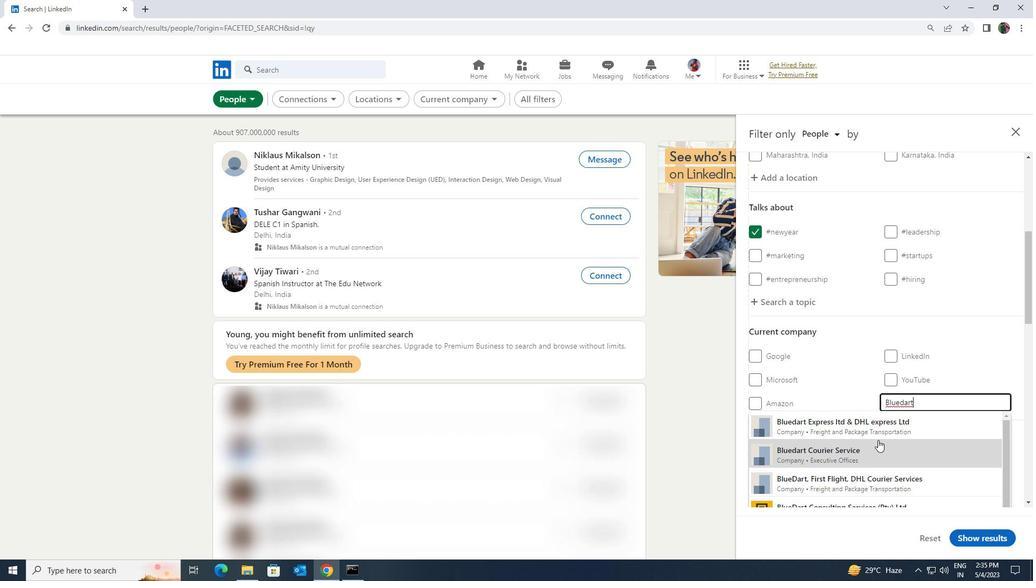 
Action: Mouse pressed left at (878, 429)
Screenshot: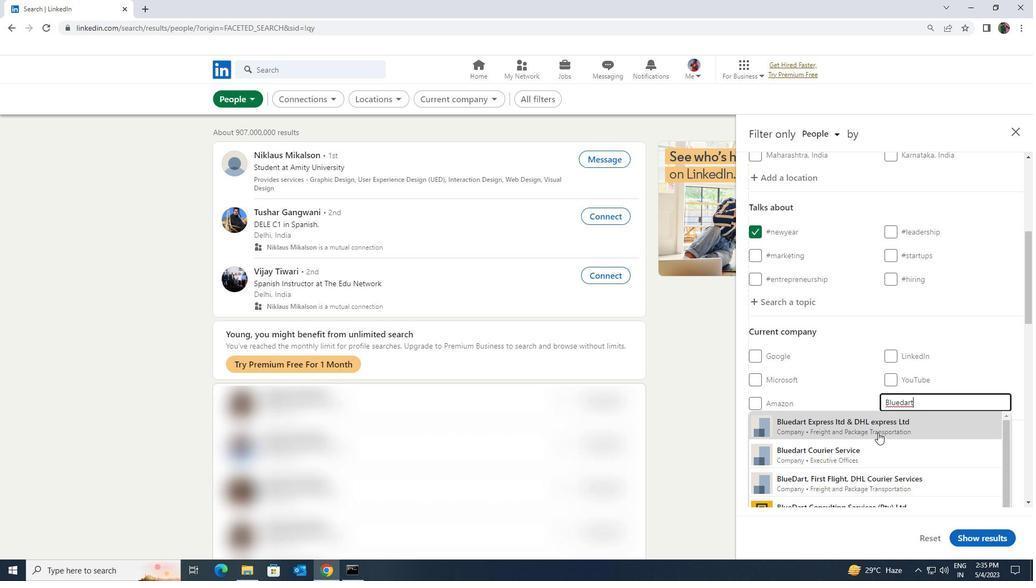 
Action: Mouse moved to (878, 427)
Screenshot: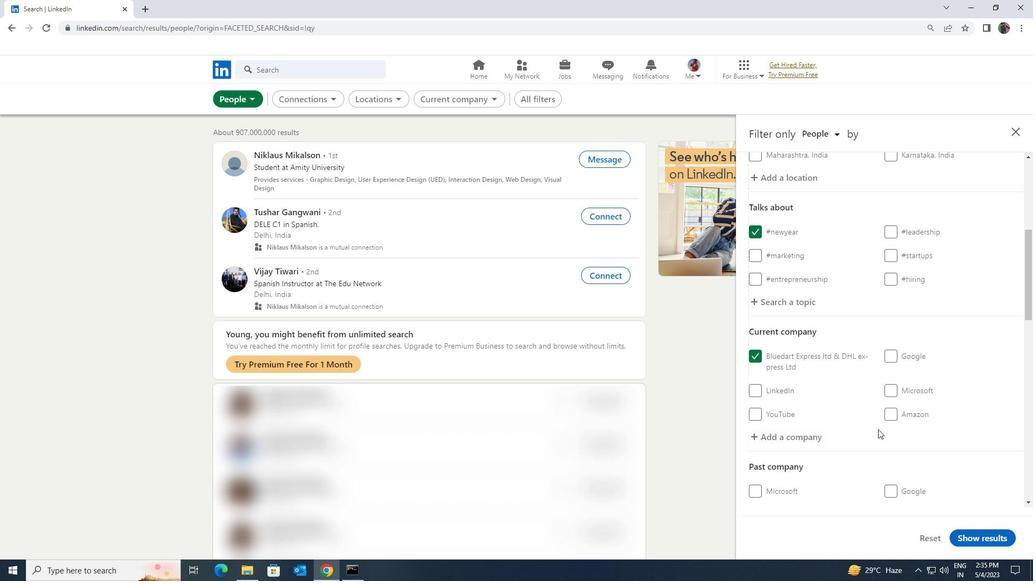 
Action: Mouse scrolled (878, 427) with delta (0, 0)
Screenshot: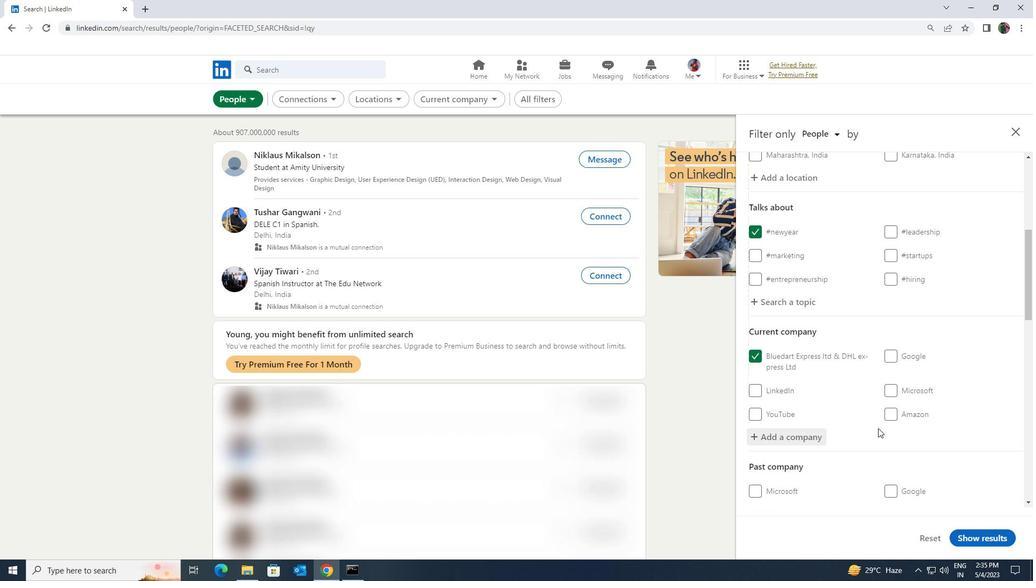 
Action: Mouse scrolled (878, 427) with delta (0, 0)
Screenshot: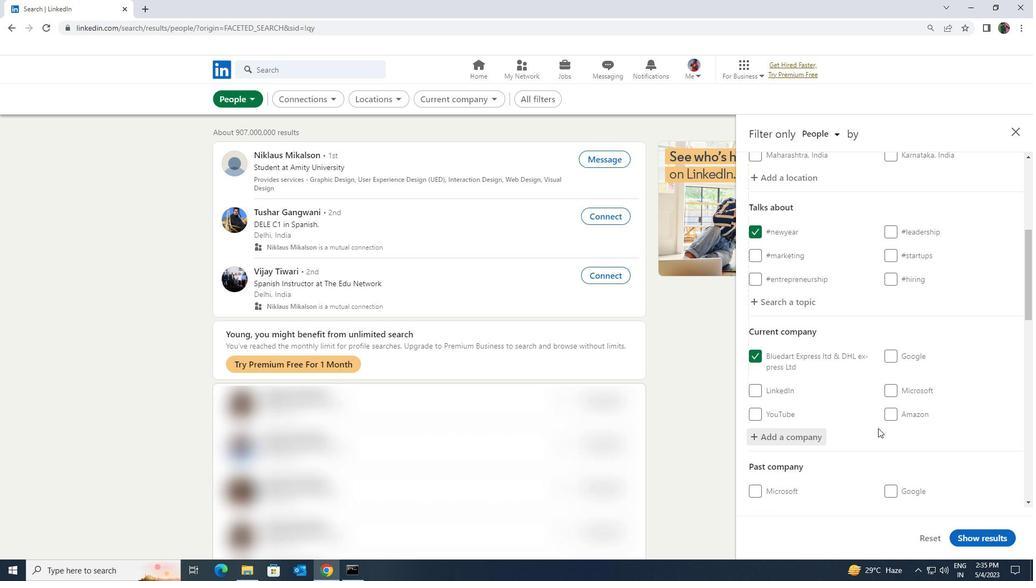 
Action: Mouse moved to (879, 424)
Screenshot: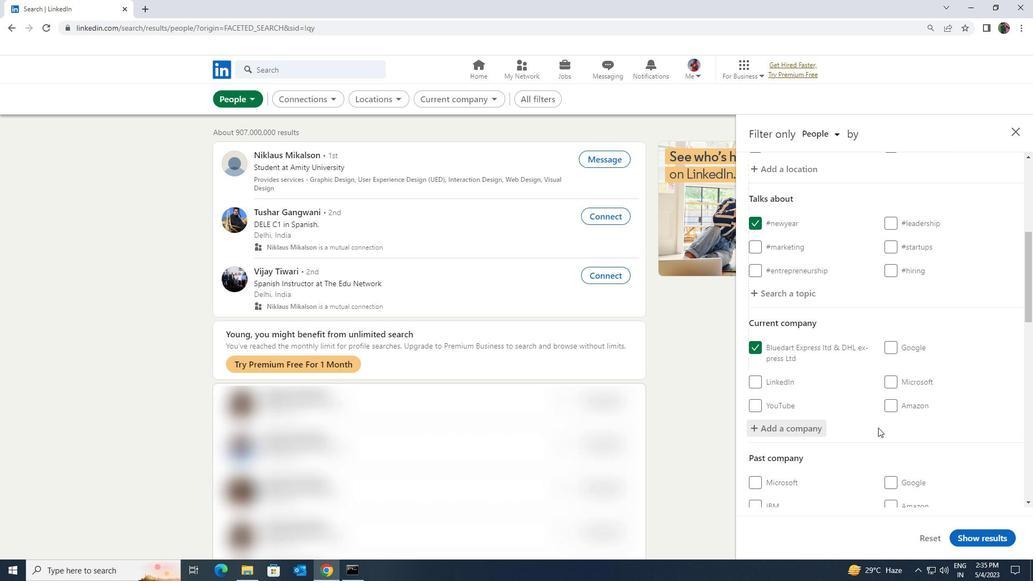
Action: Mouse scrolled (879, 423) with delta (0, 0)
Screenshot: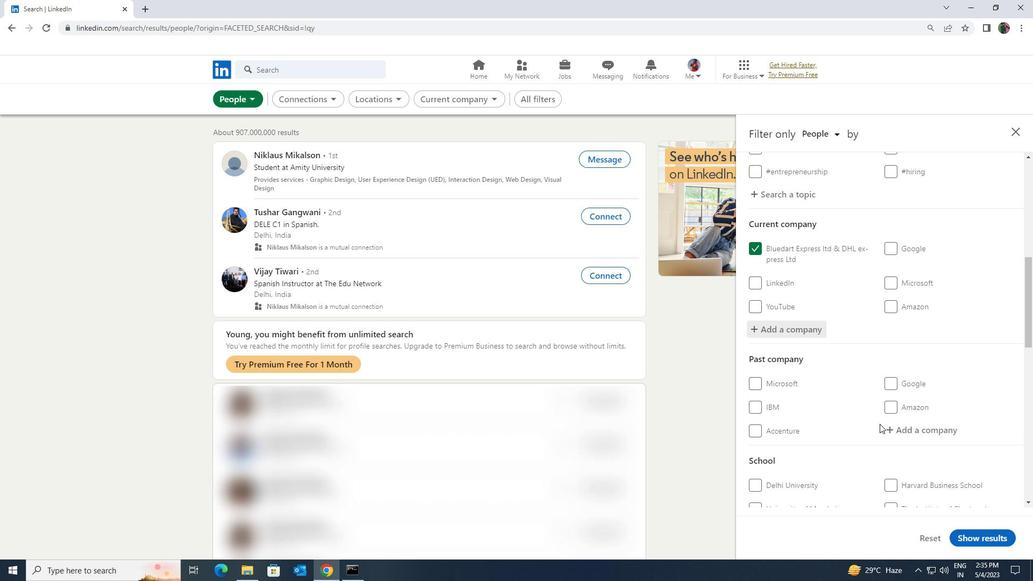 
Action: Mouse moved to (879, 424)
Screenshot: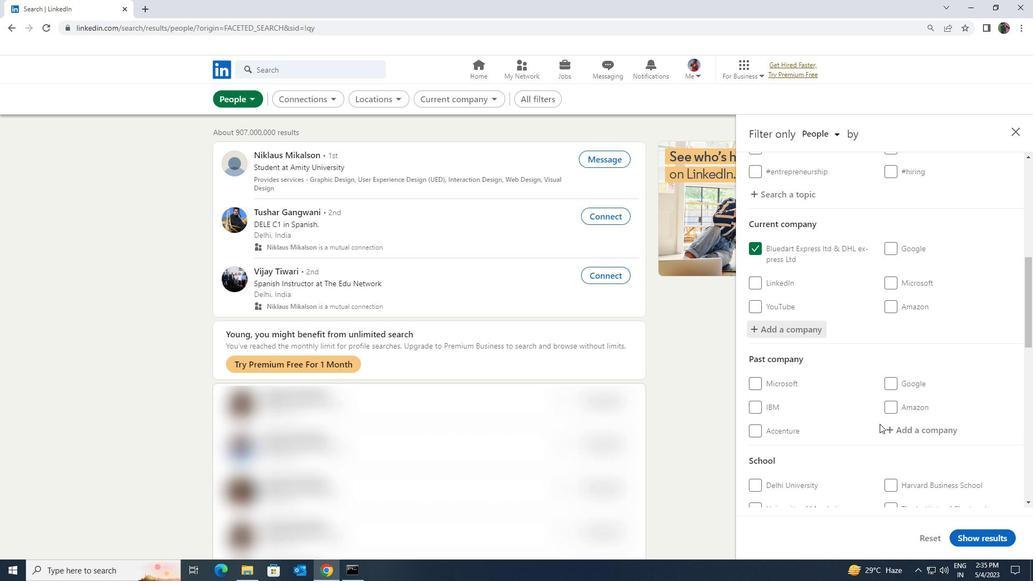 
Action: Mouse scrolled (879, 423) with delta (0, 0)
Screenshot: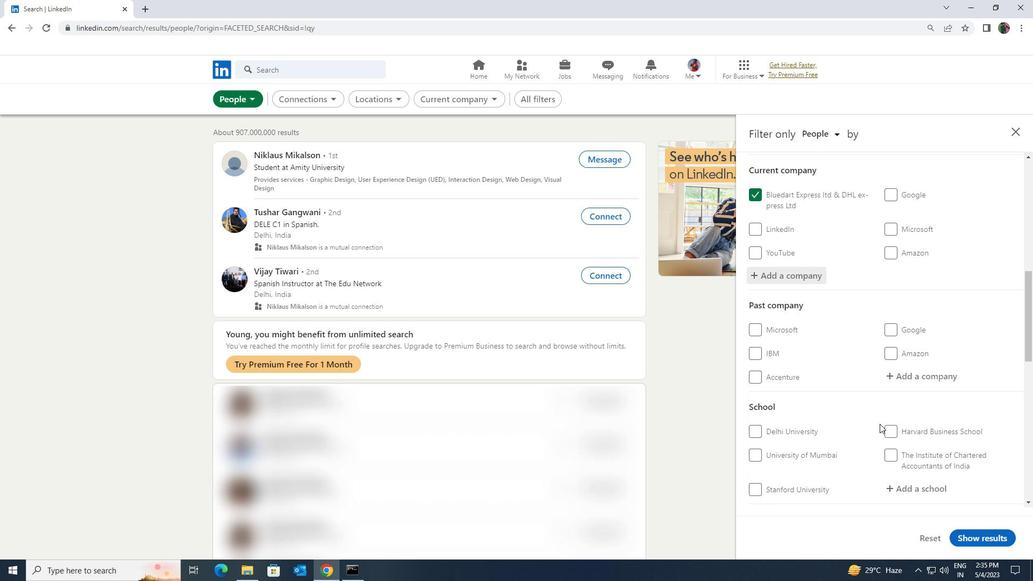 
Action: Mouse moved to (895, 433)
Screenshot: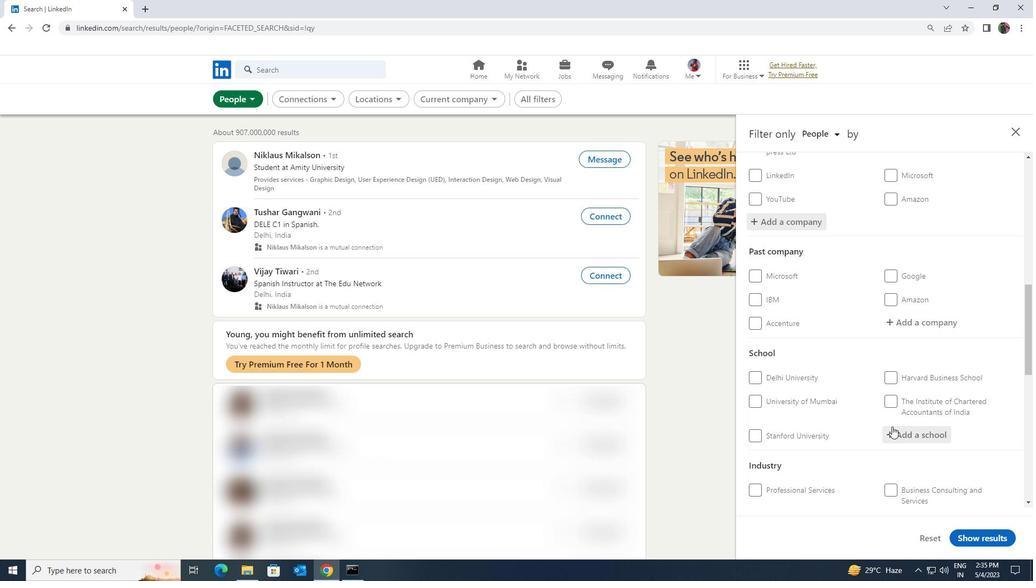
Action: Mouse pressed left at (895, 433)
Screenshot: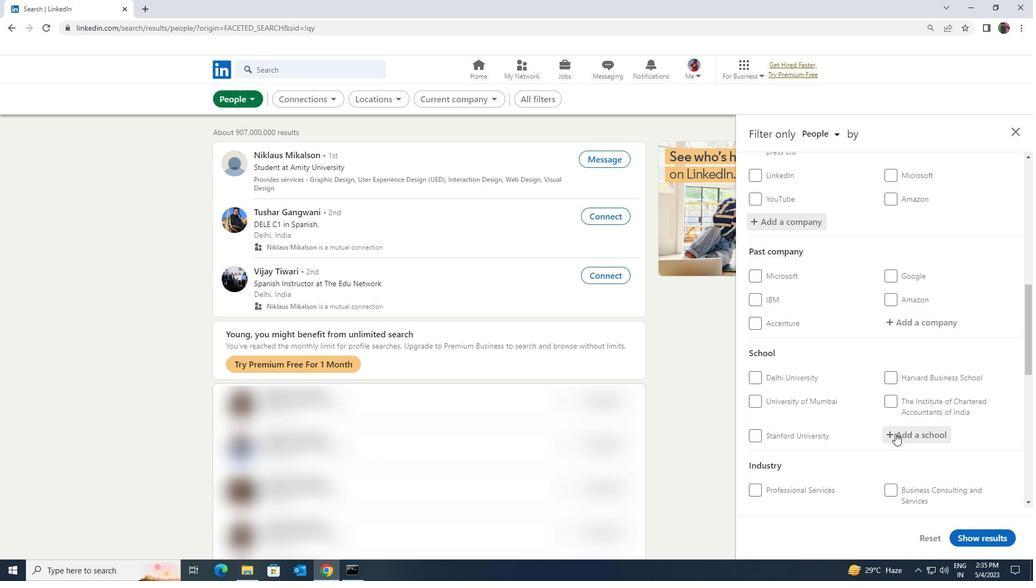 
Action: Key pressed <Key.shift><Key.shift><Key.shift>MAR<Key.space><Key.shift>LVANIOS<Key.space>C<Key.shift>OLLEGE<Key.enter>
Screenshot: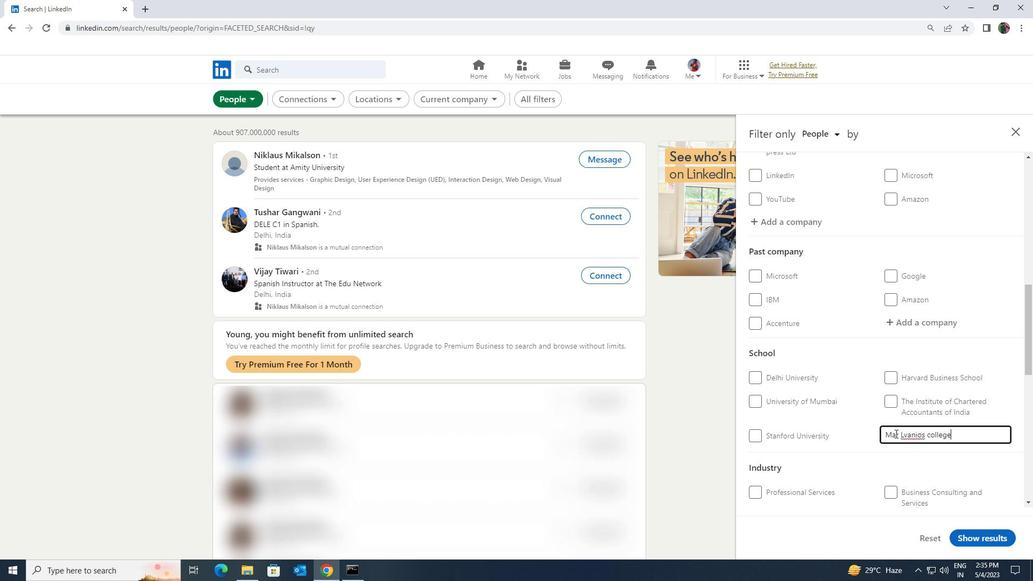 
Action: Mouse moved to (895, 430)
Screenshot: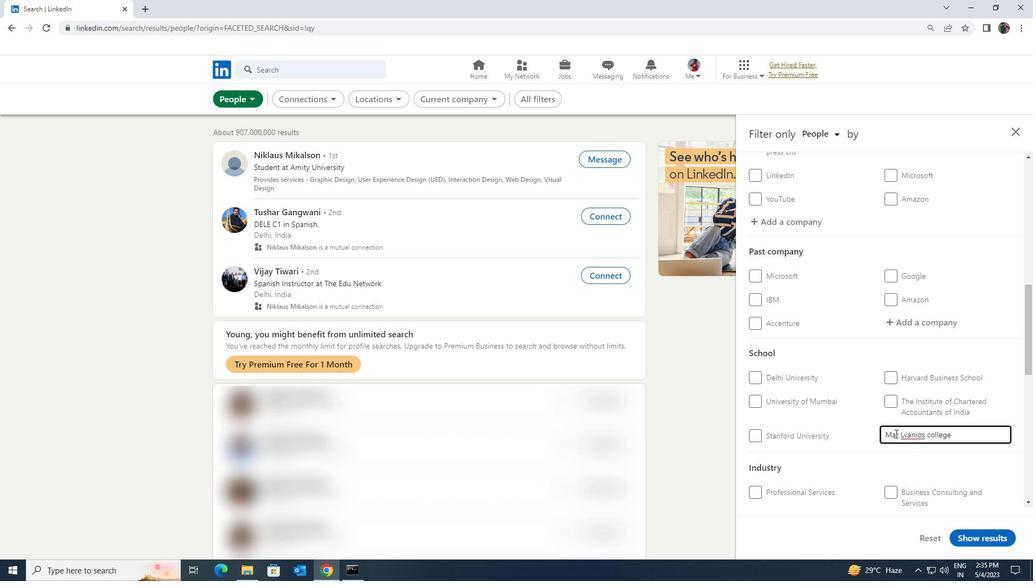 
Action: Mouse scrolled (895, 430) with delta (0, 0)
Screenshot: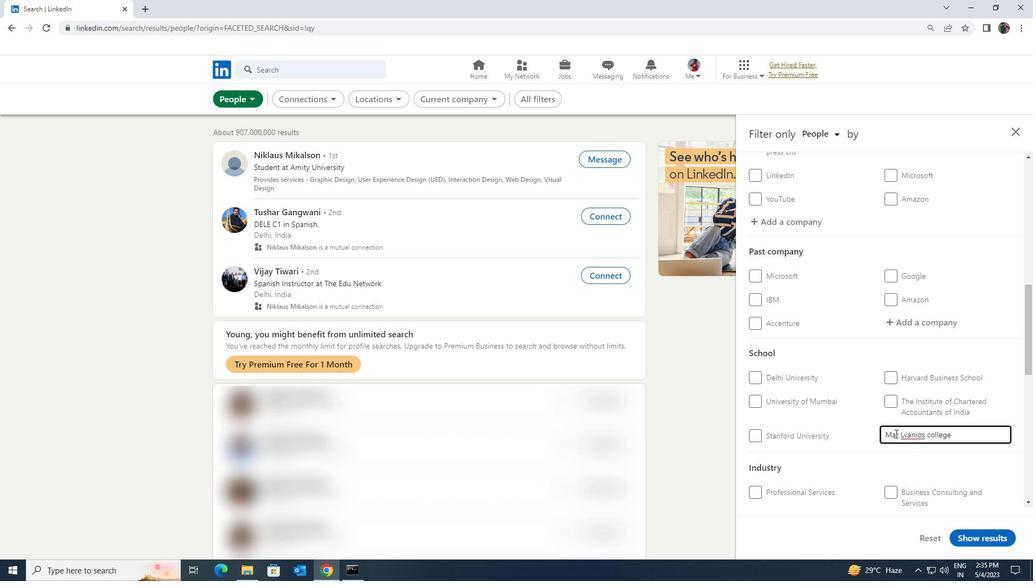 
Action: Mouse scrolled (895, 430) with delta (0, 0)
Screenshot: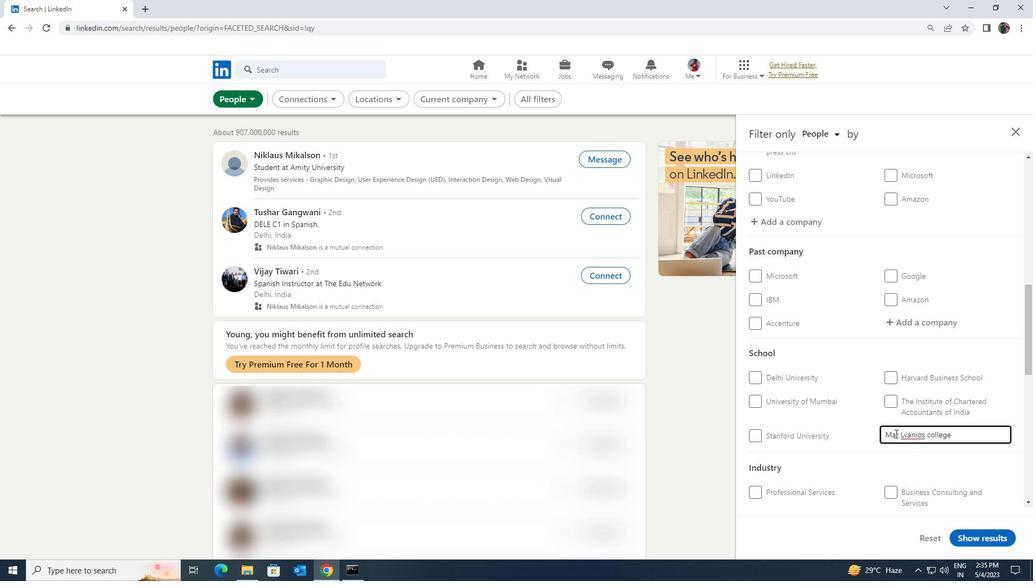 
Action: Mouse moved to (895, 427)
Screenshot: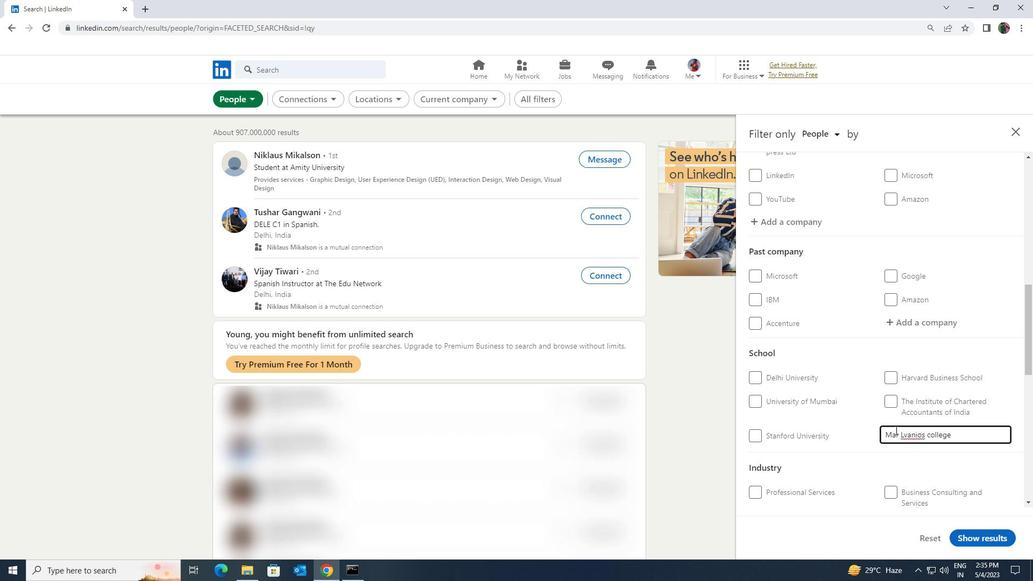
Action: Mouse scrolled (895, 426) with delta (0, 0)
Screenshot: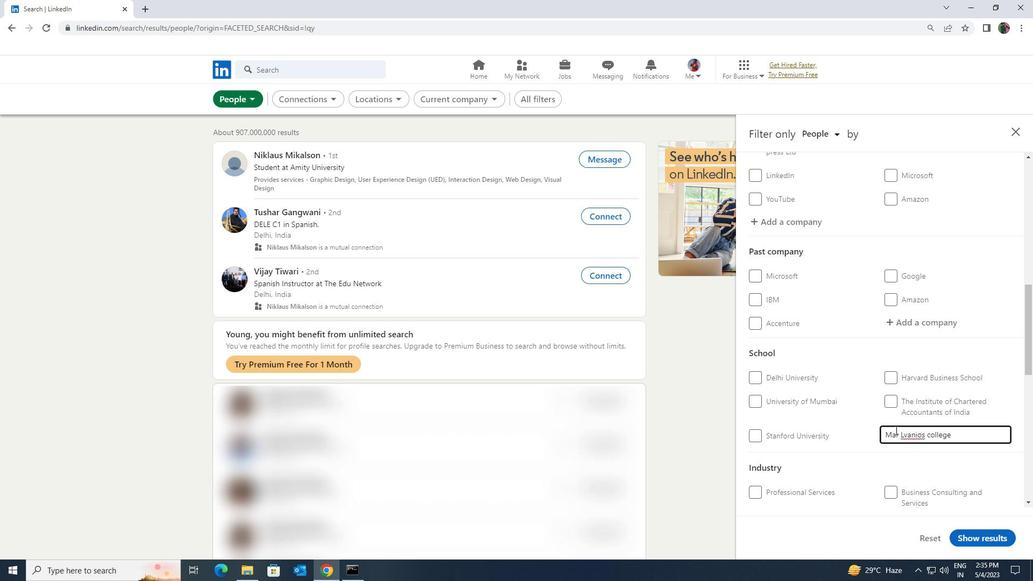 
Action: Mouse moved to (901, 403)
Screenshot: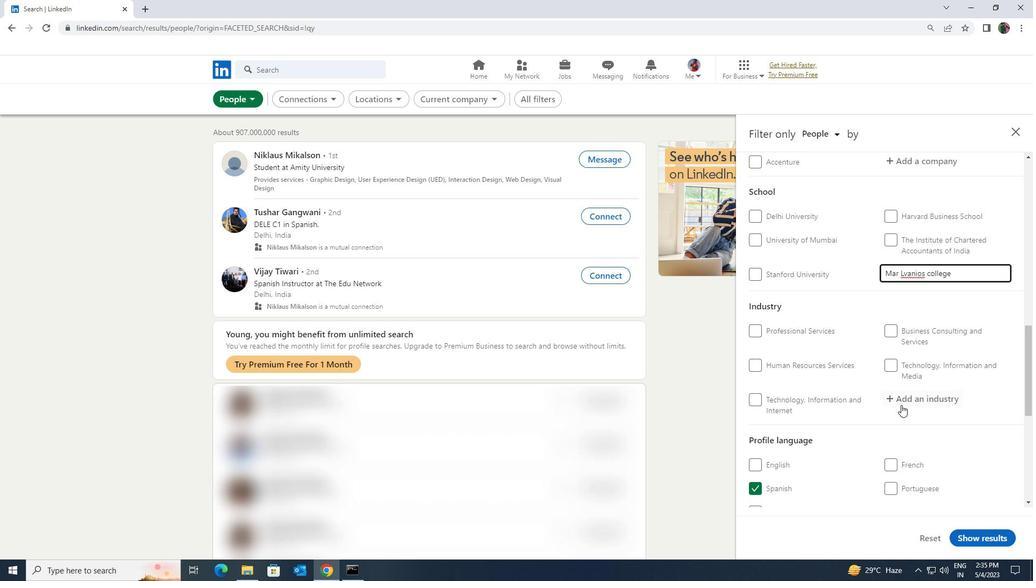 
Action: Mouse pressed left at (901, 403)
Screenshot: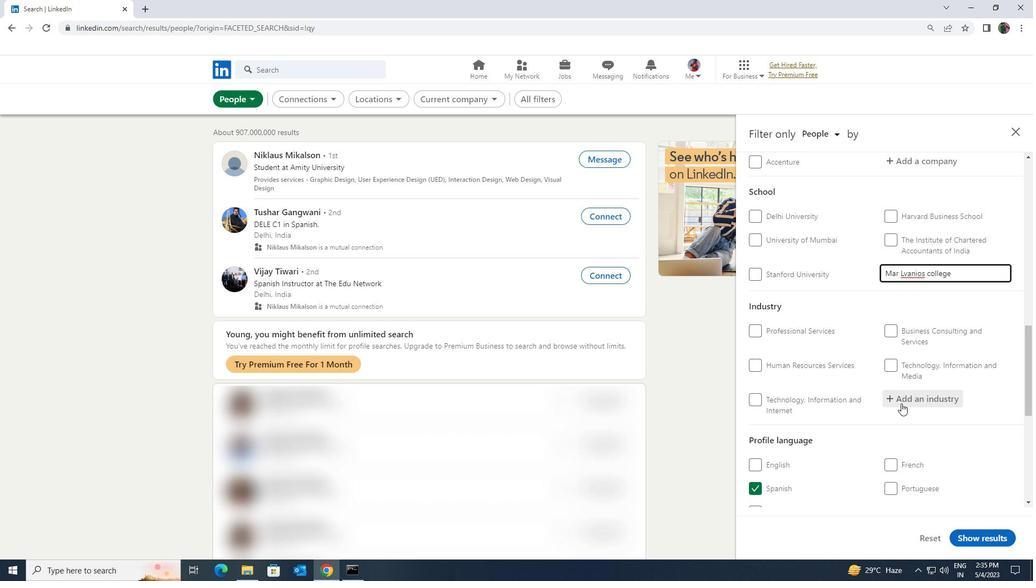 
Action: Key pressed <Key.shift><Key.shift><Key.shift><Key.shift><Key.shift><Key.shift><Key.shift><Key.shift><Key.shift><Key.shift><Key.shift><Key.shift><Key.shift><Key.shift><Key.shift><Key.shift><Key.shift><Key.shift><Key.shift><Key.shift><Key.shift><Key.shift><Key.shift><Key.shift><Key.shift><Key.shift>THINK<Key.space><Key.shift>TANKS
Screenshot: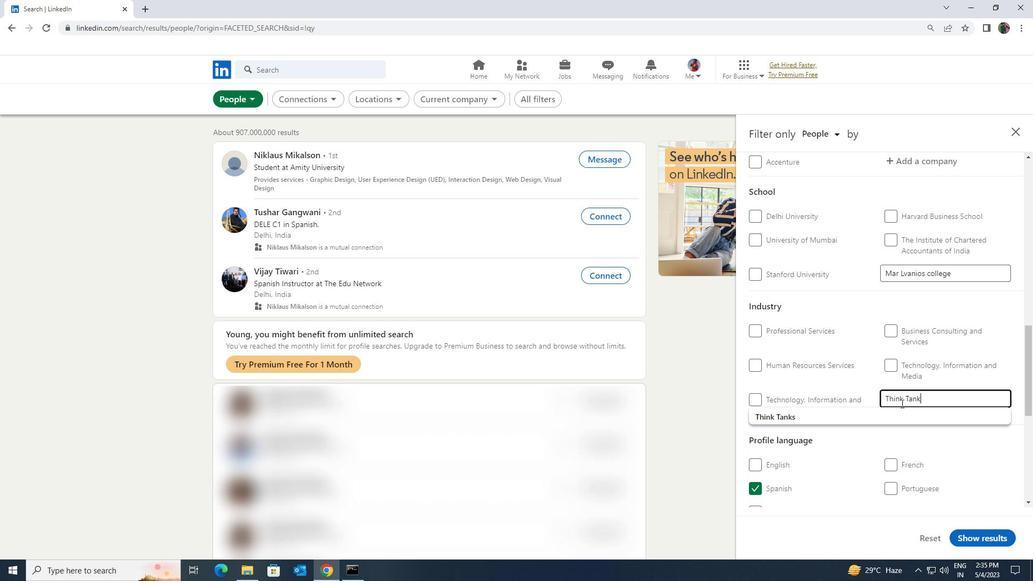 
Action: Mouse moved to (885, 417)
Screenshot: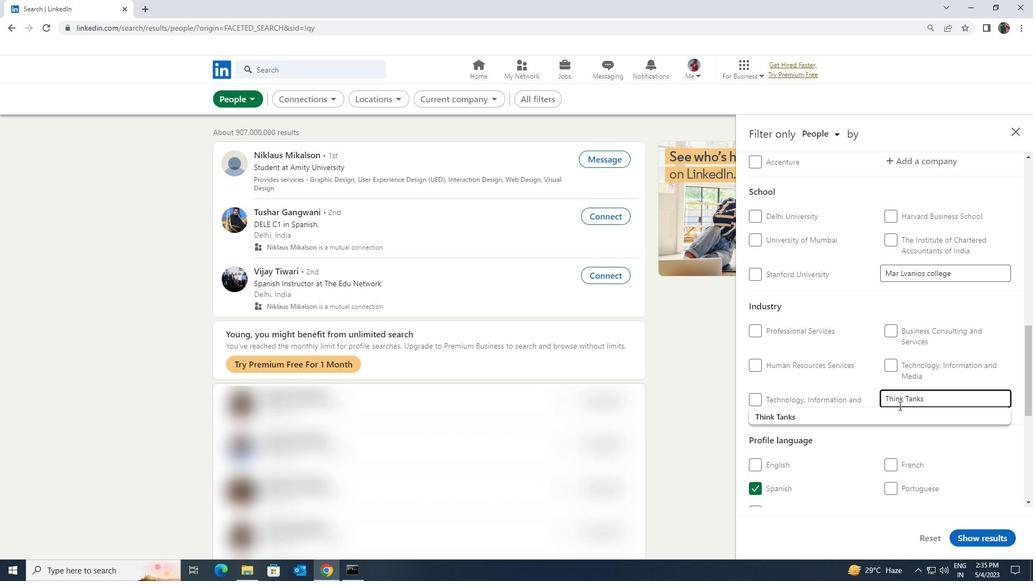 
Action: Mouse pressed left at (885, 417)
Screenshot: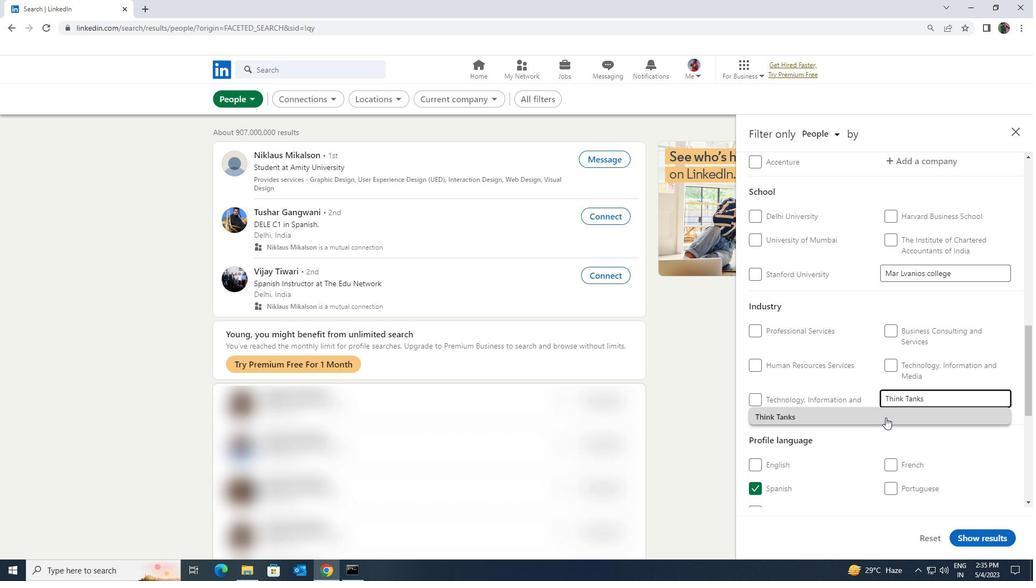 
Action: Mouse moved to (885, 417)
Screenshot: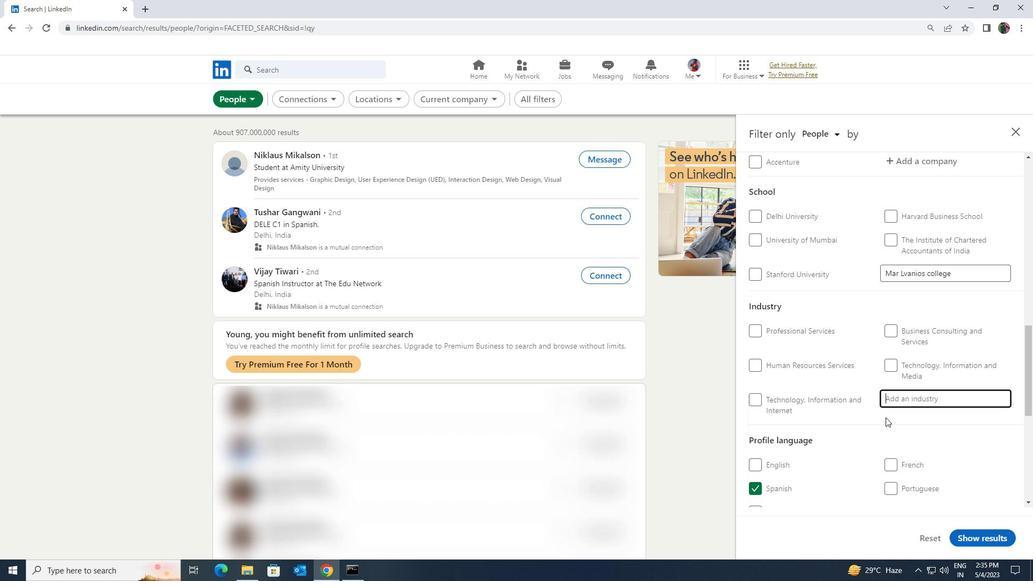 
Action: Mouse scrolled (885, 417) with delta (0, 0)
Screenshot: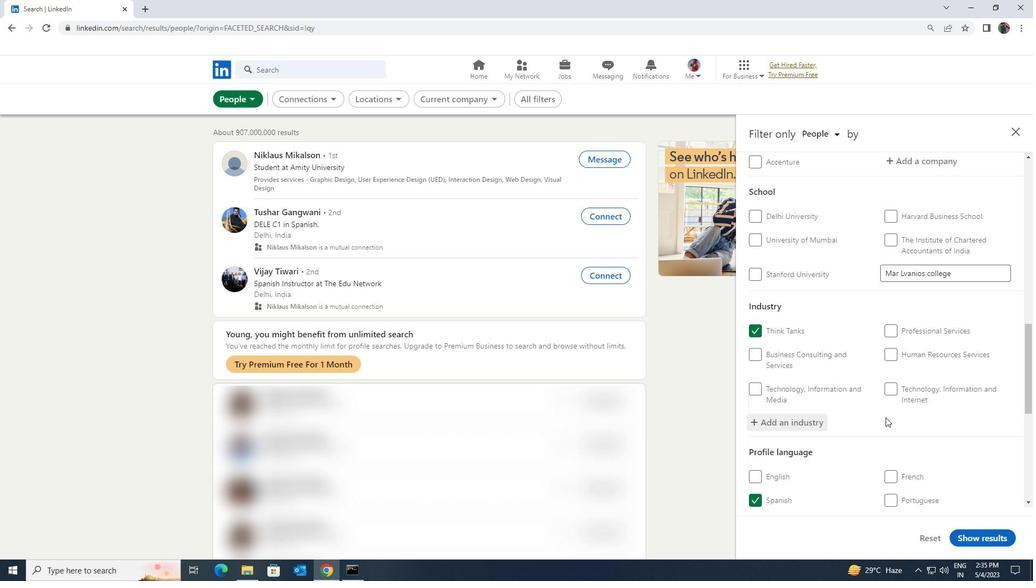 
Action: Mouse scrolled (885, 417) with delta (0, 0)
Screenshot: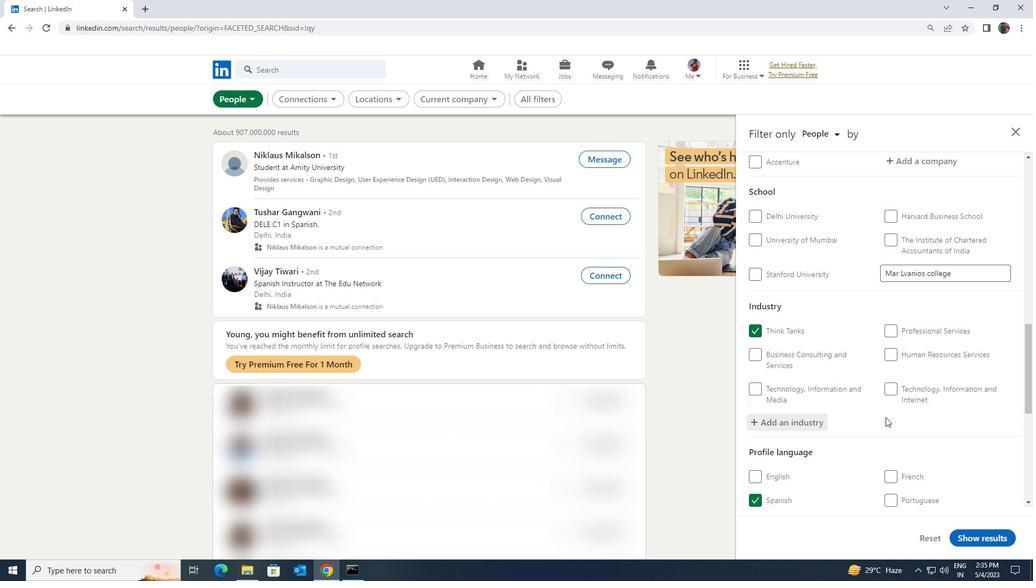 
Action: Mouse scrolled (885, 417) with delta (0, 0)
Screenshot: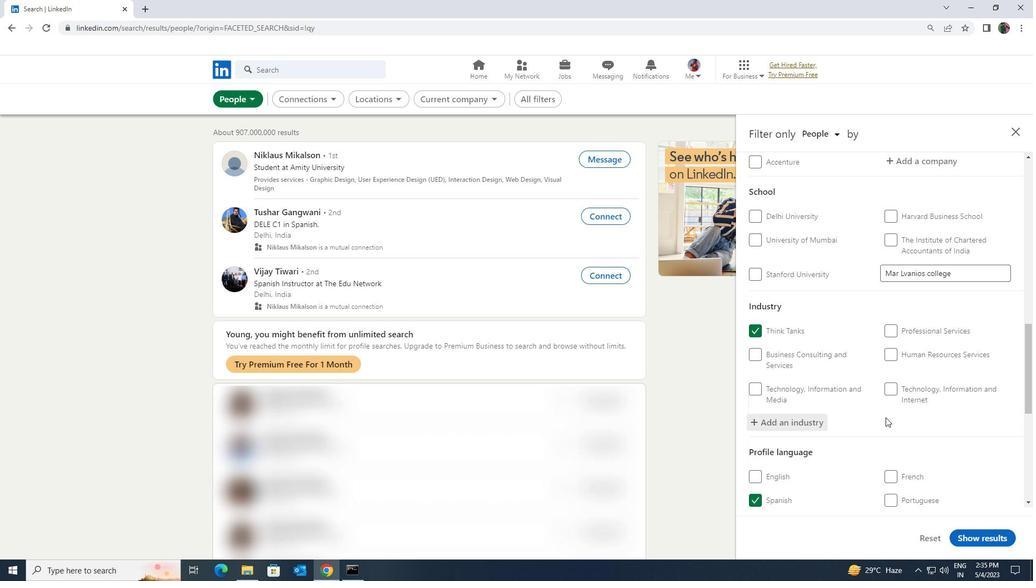 
Action: Mouse scrolled (885, 417) with delta (0, 0)
Screenshot: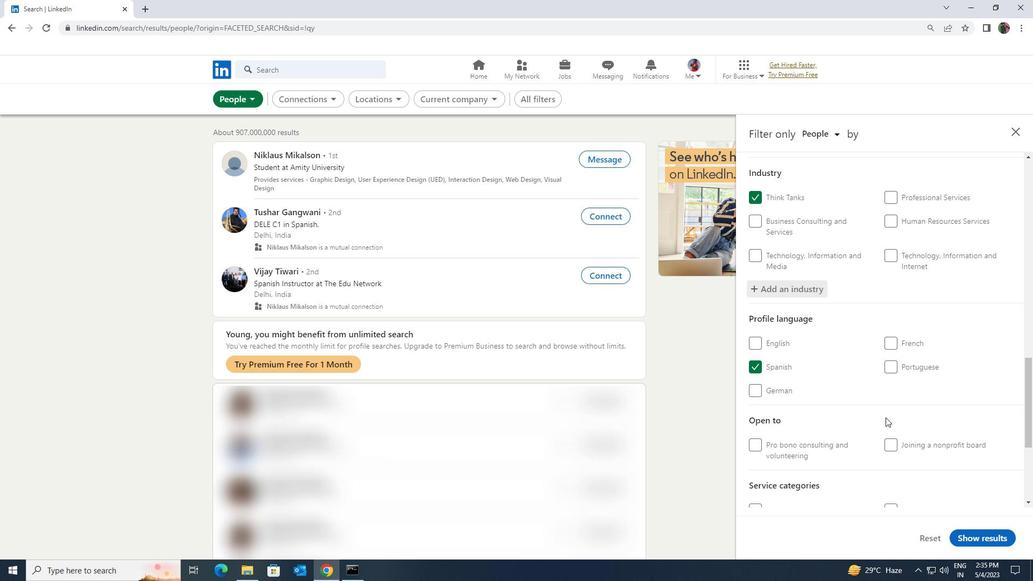 
Action: Mouse scrolled (885, 417) with delta (0, 0)
Screenshot: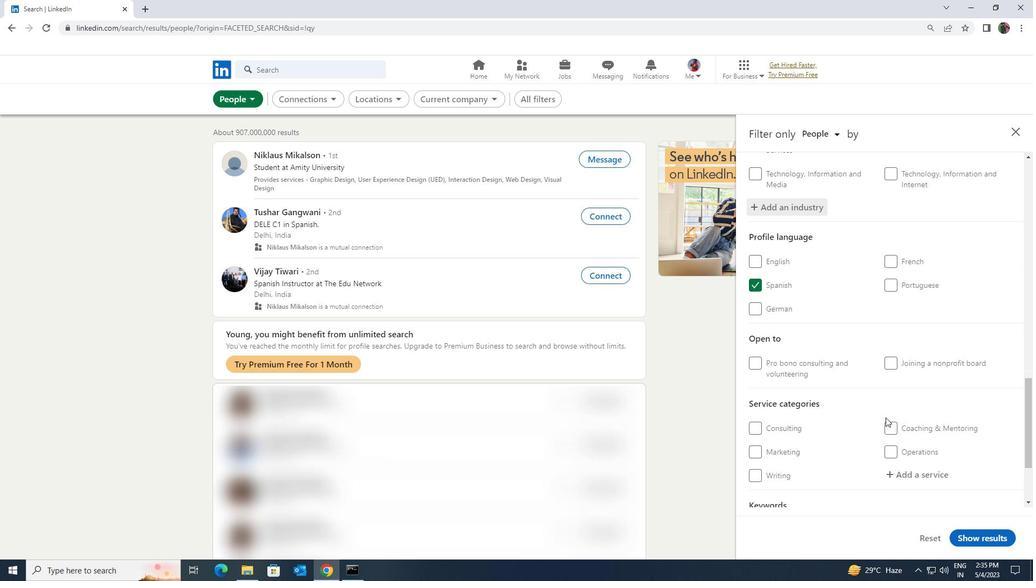 
Action: Mouse moved to (887, 415)
Screenshot: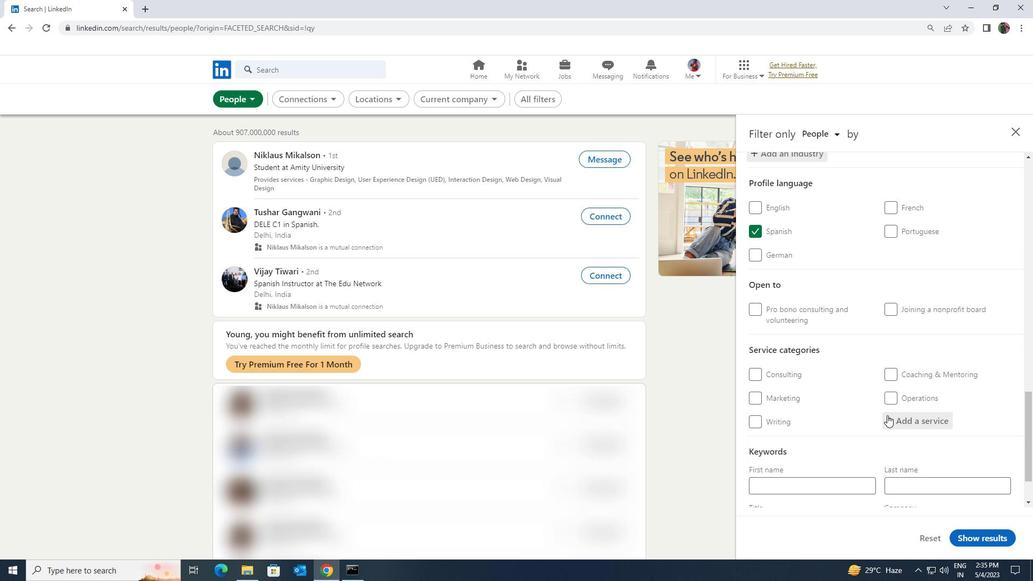 
Action: Mouse pressed left at (887, 415)
Screenshot: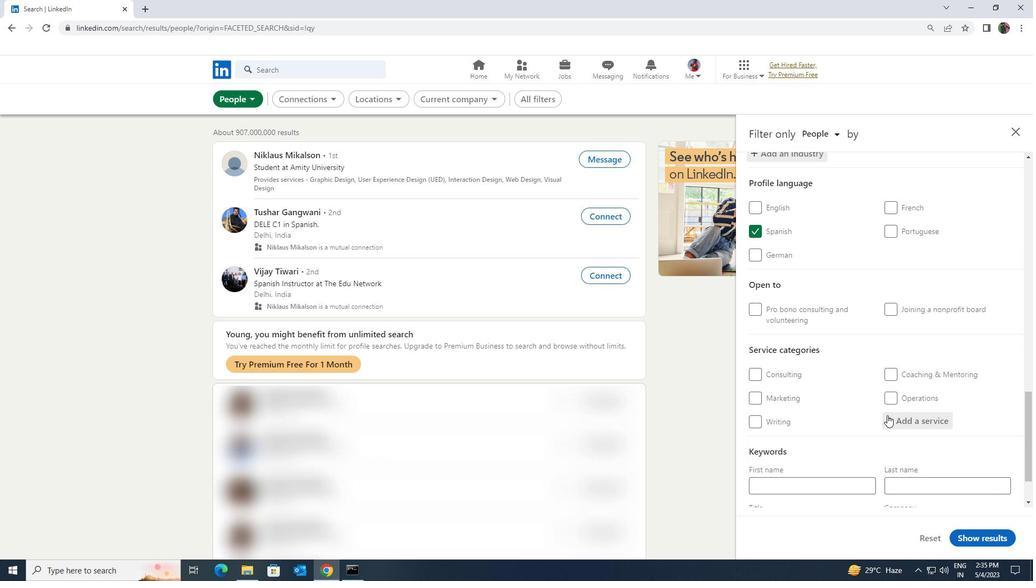 
Action: Key pressed <Key.shift><Key.shift><Key.shift><Key.shift><Key.shift><Key.shift><Key.shift><Key.shift><Key.shift>SEARCH<Key.space><Key.shift>ENGINE<Key.space>
Screenshot: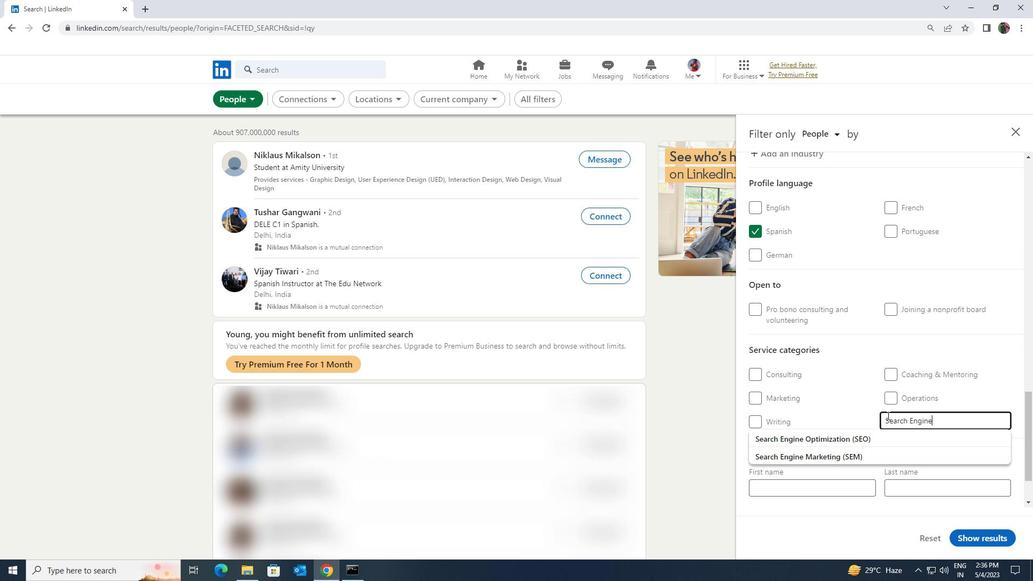 
Action: Mouse moved to (864, 453)
Screenshot: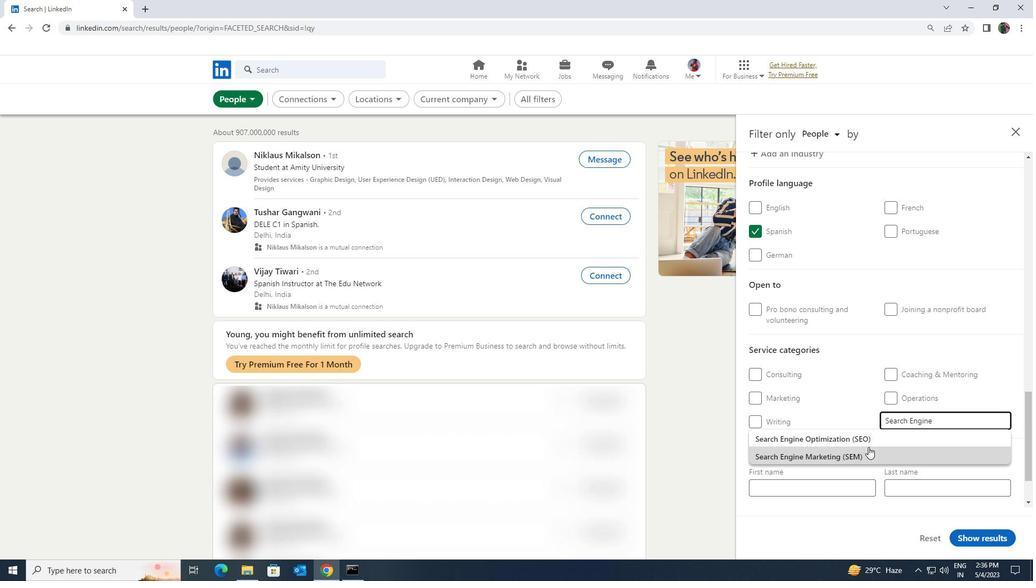 
Action: Mouse pressed left at (864, 453)
Screenshot: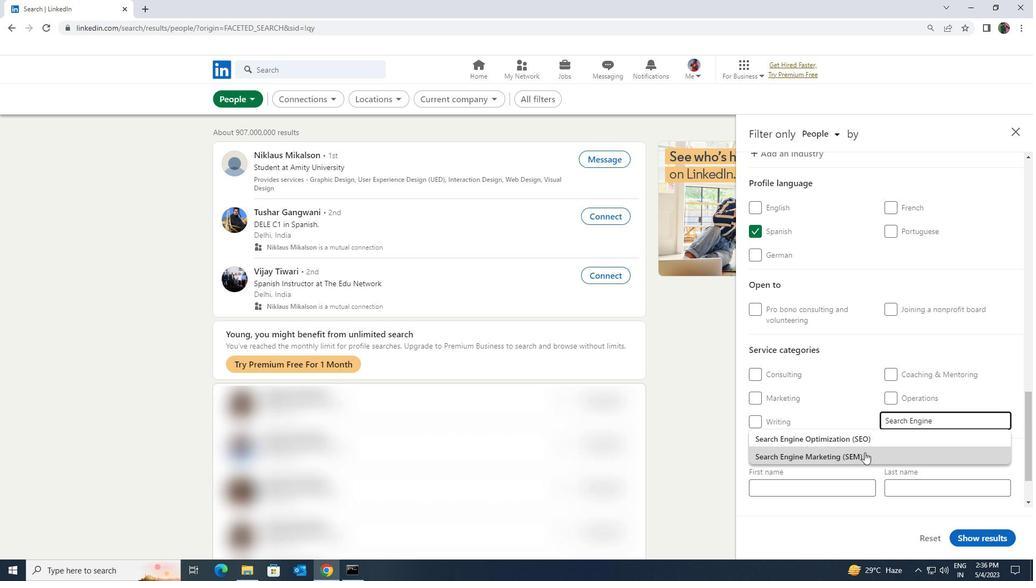 
Action: Mouse scrolled (864, 452) with delta (0, 0)
Screenshot: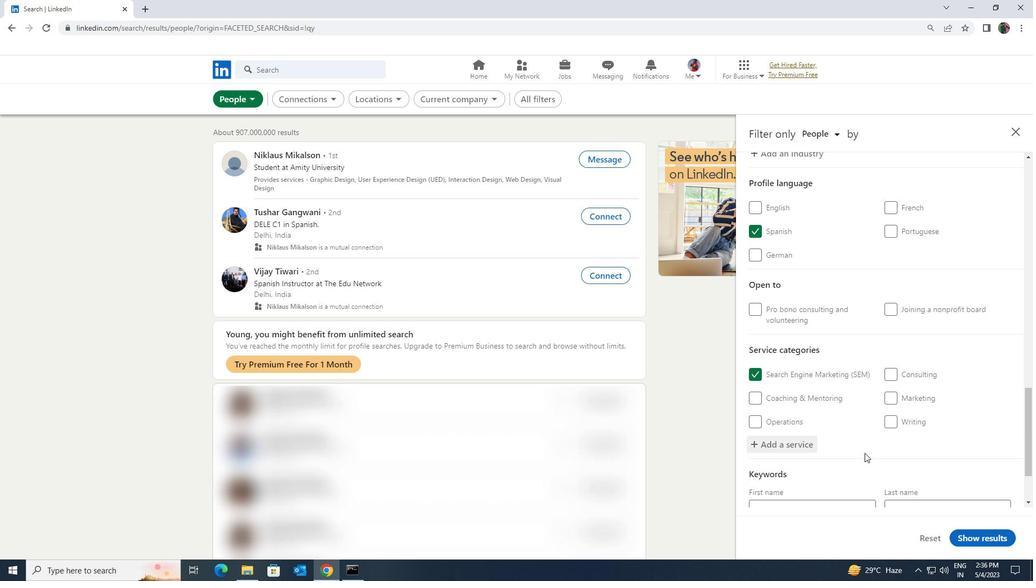 
Action: Mouse scrolled (864, 452) with delta (0, 0)
Screenshot: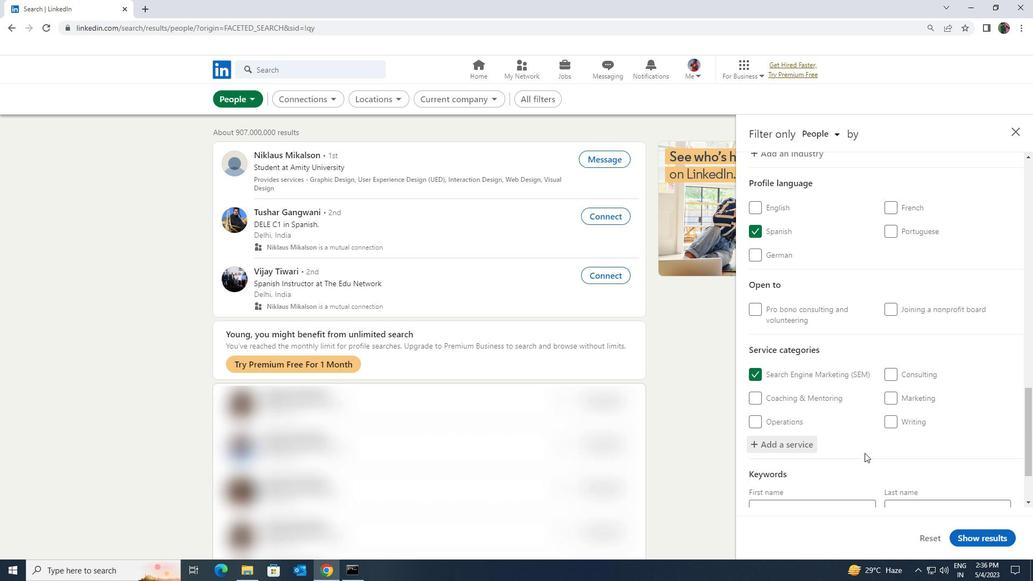 
Action: Mouse moved to (861, 455)
Screenshot: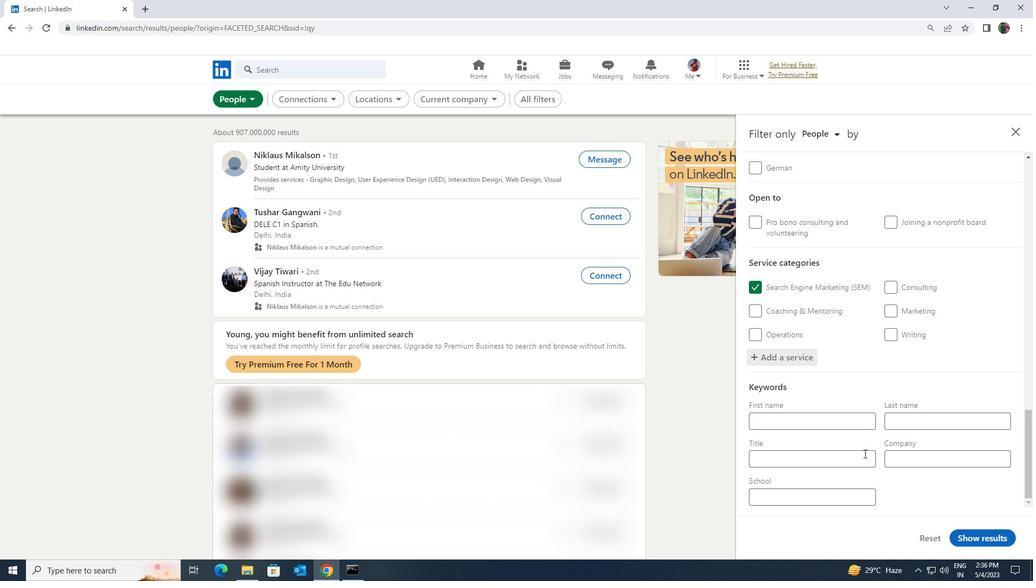 
Action: Mouse pressed left at (861, 455)
Screenshot: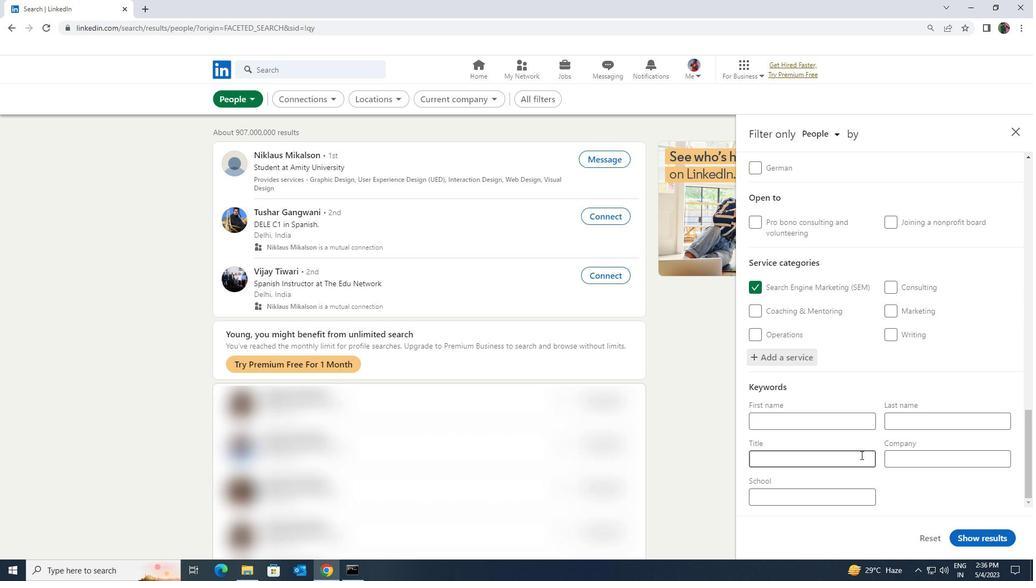 
Action: Key pressed <Key.shift>TRANSLO<Key.backspace><Key.backspace>LATOR
Screenshot: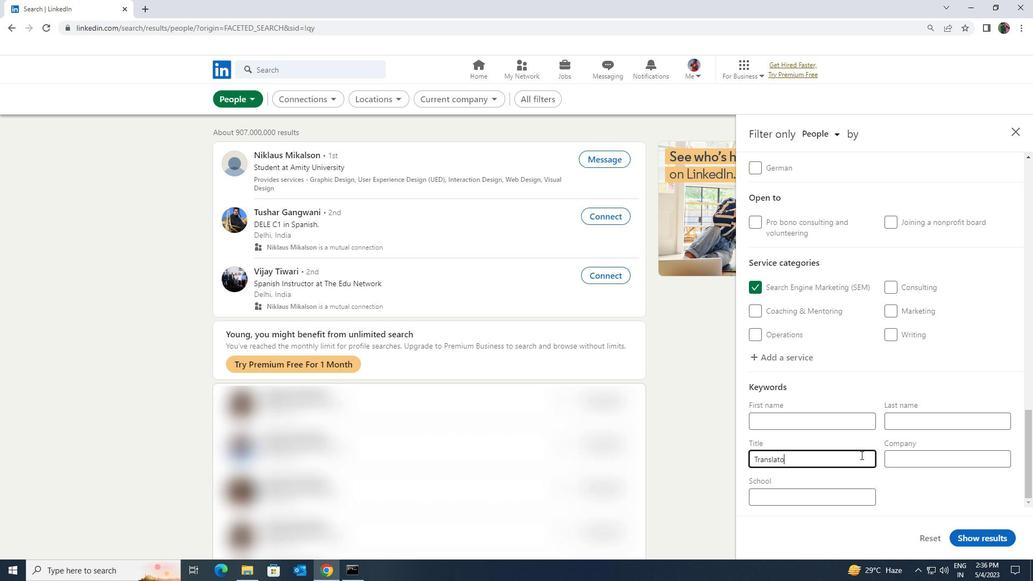
Action: Mouse moved to (961, 539)
Screenshot: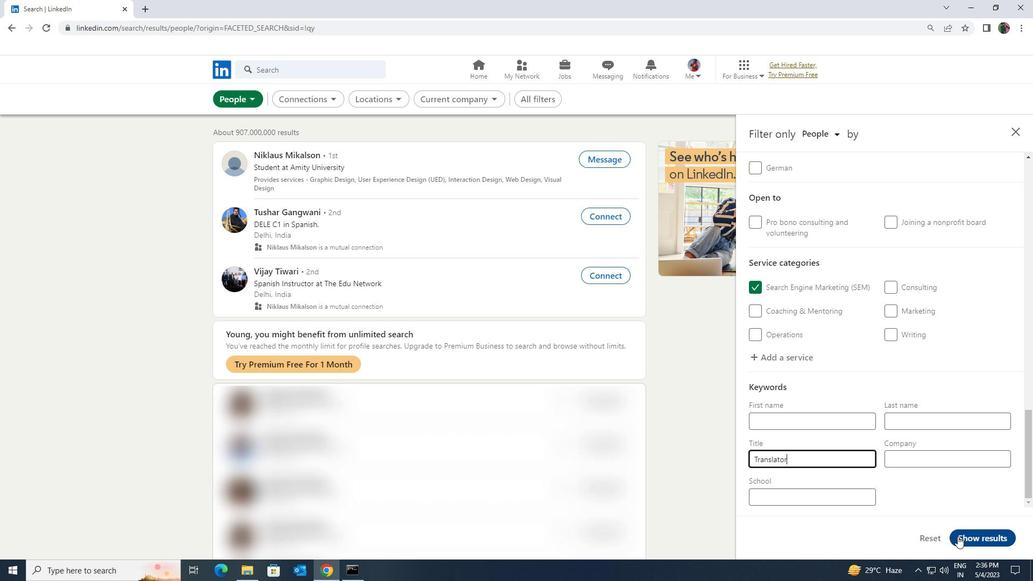 
Action: Mouse pressed left at (961, 539)
Screenshot: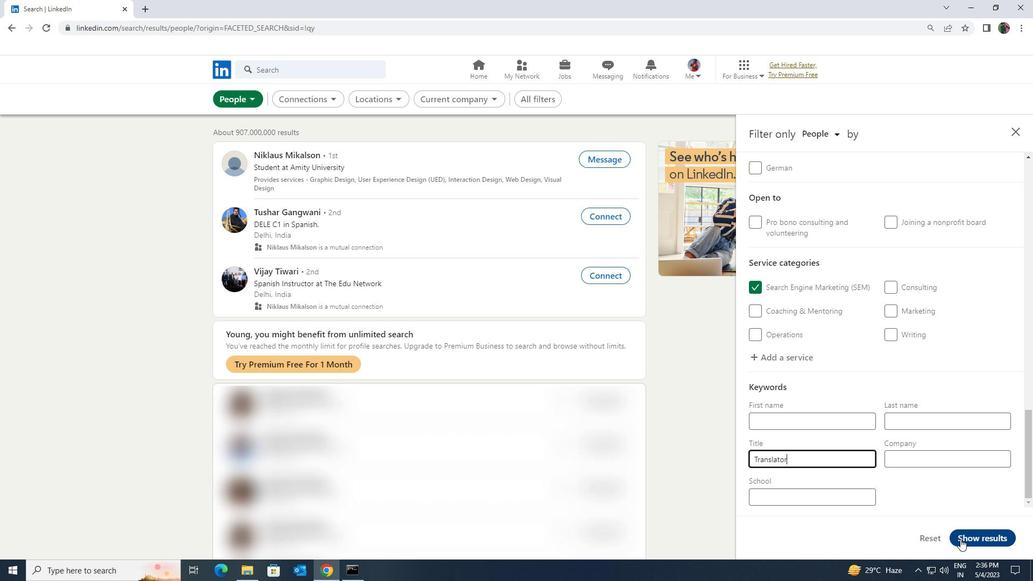 
Action: Mouse moved to (961, 538)
Screenshot: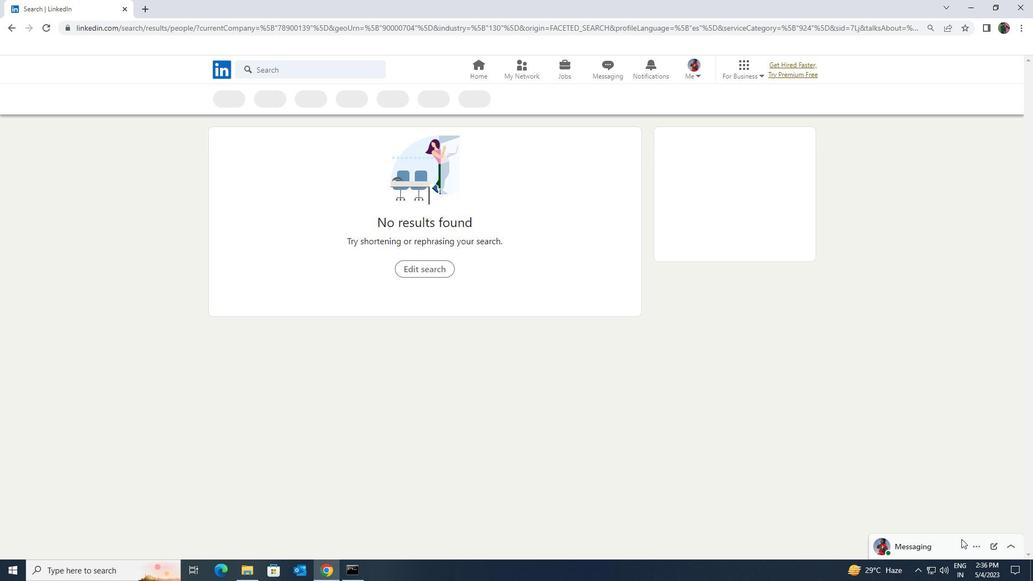 
